 Task: Look for Airbnb properties in Norton, Zimbabwe from 1st November, 2023 to 4th November, 2023 for 1 adult.1  bedroom having 1 bed and 1 bathroom. Property type can be flat. Amenities needed are: wifi, washing machine. Booking option can be shelf check-in. Look for 3 properties as per requirement.
Action: Mouse moved to (225, 98)
Screenshot: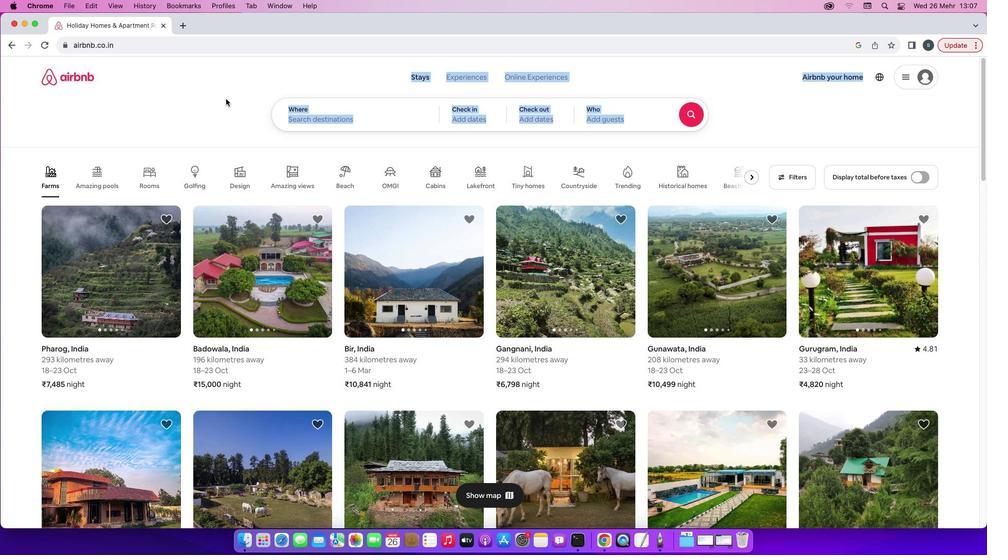 
Action: Mouse pressed left at (225, 98)
Screenshot: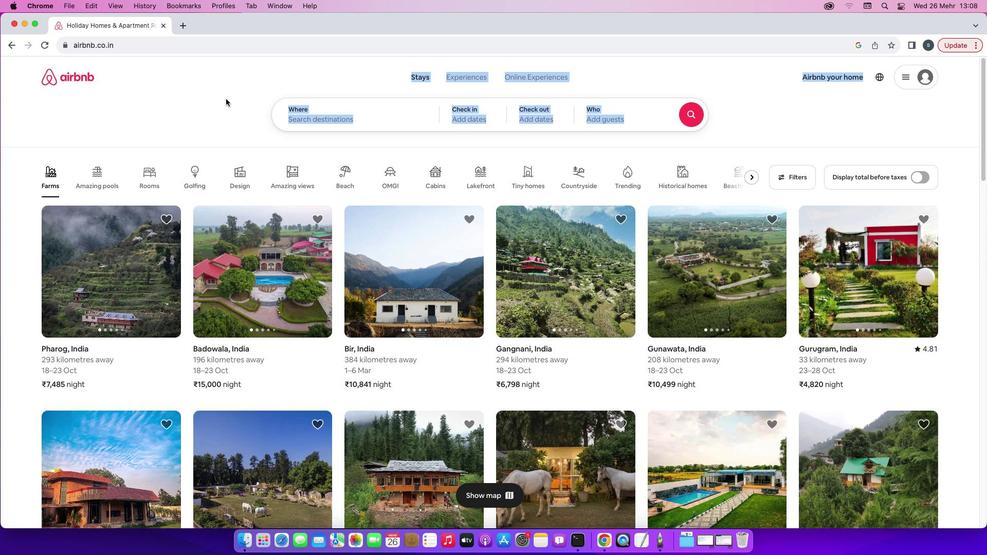 
Action: Mouse moved to (318, 113)
Screenshot: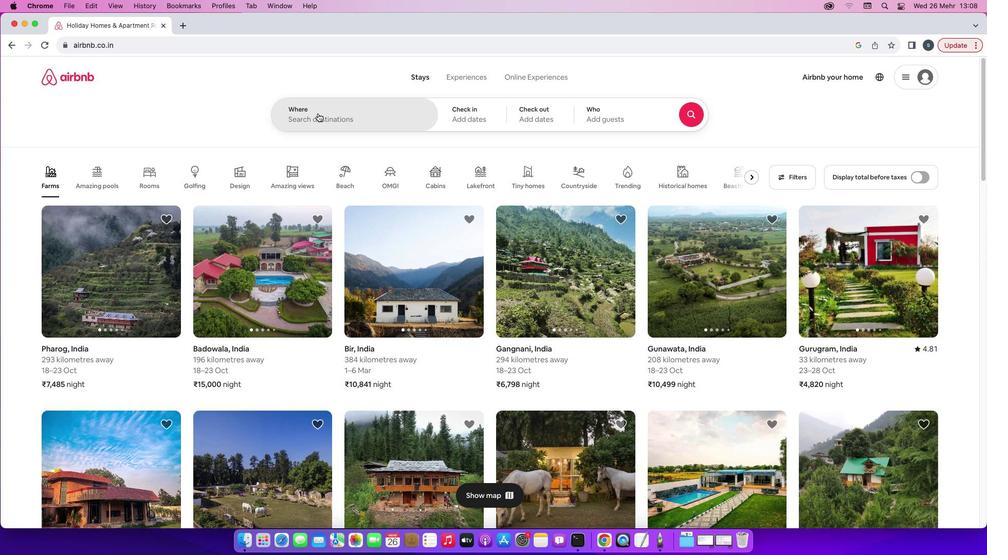 
Action: Mouse pressed left at (318, 113)
Screenshot: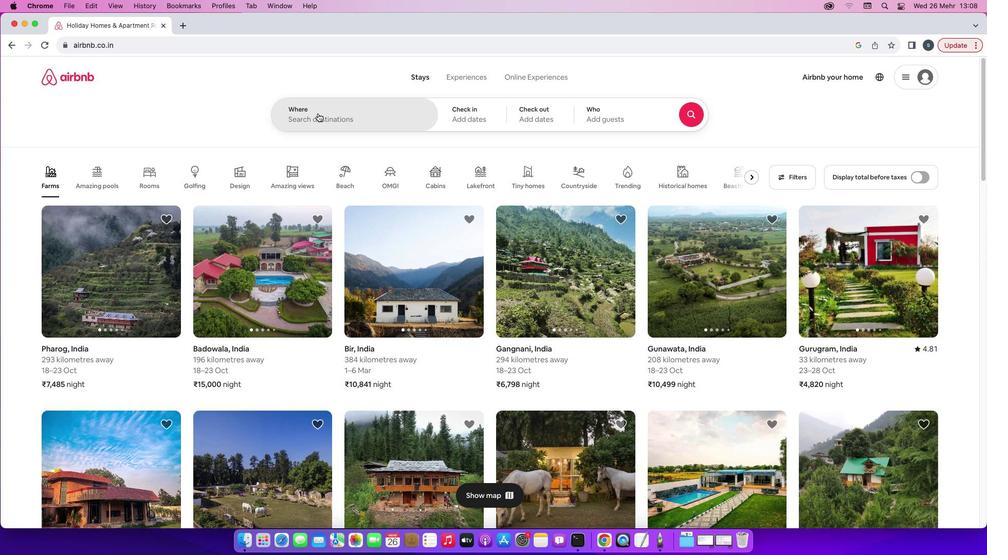
Action: Mouse moved to (325, 116)
Screenshot: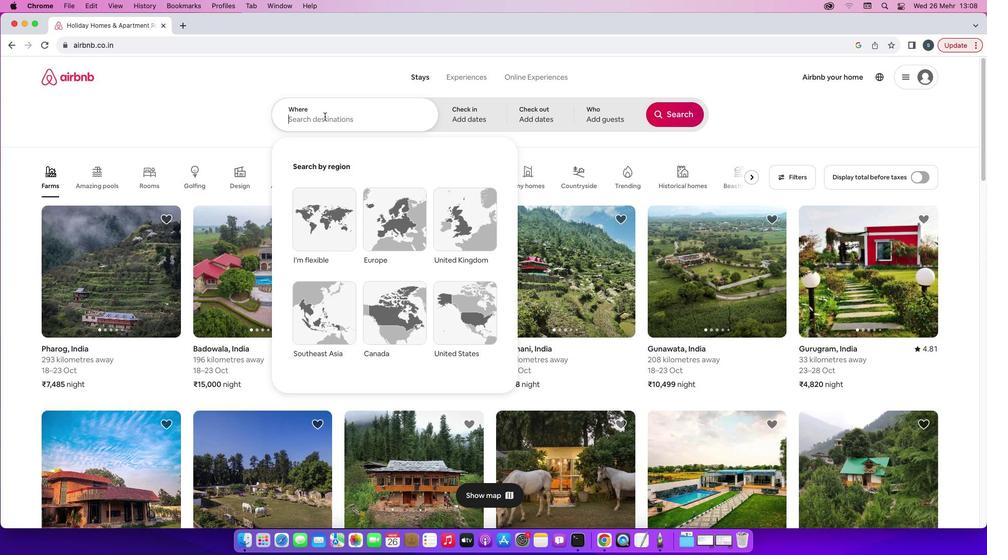 
Action: Key pressed 'N'Key.caps_lock'o''r''t''o''n'','Key.spaceKey.caps_lock'Z'Key.caps_lock'i''m''b''a''b''w''e'Key.enter
Screenshot: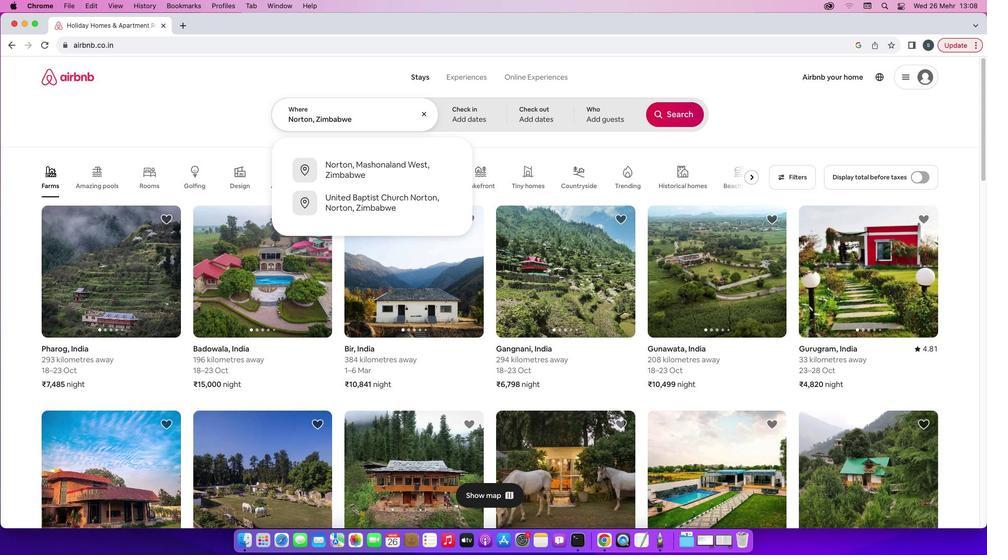 
Action: Mouse moved to (590, 241)
Screenshot: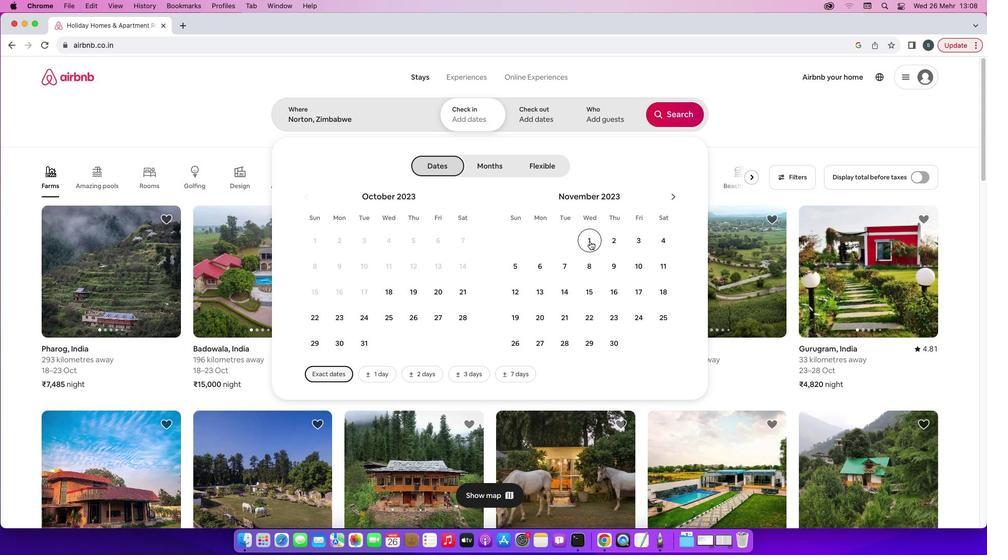 
Action: Mouse pressed left at (590, 241)
Screenshot: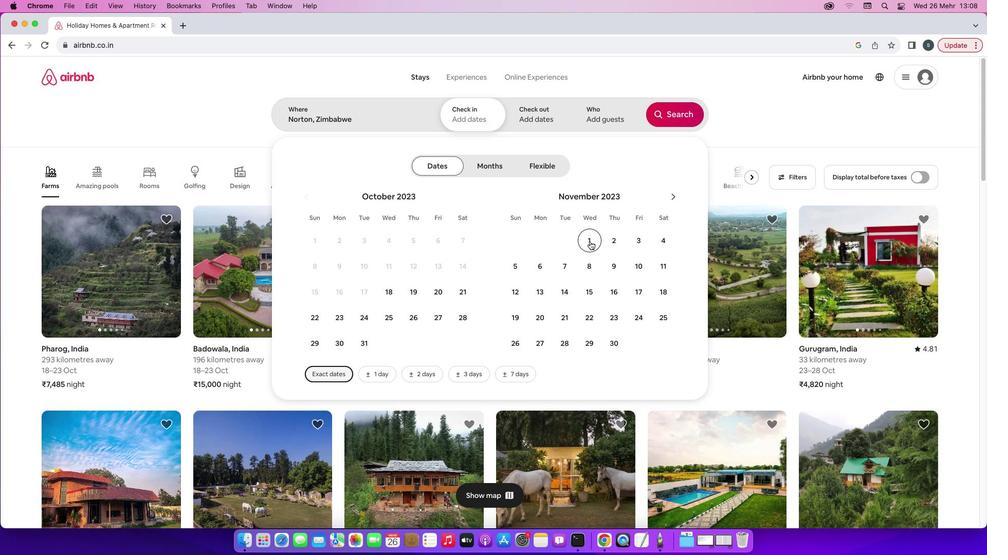 
Action: Mouse moved to (665, 244)
Screenshot: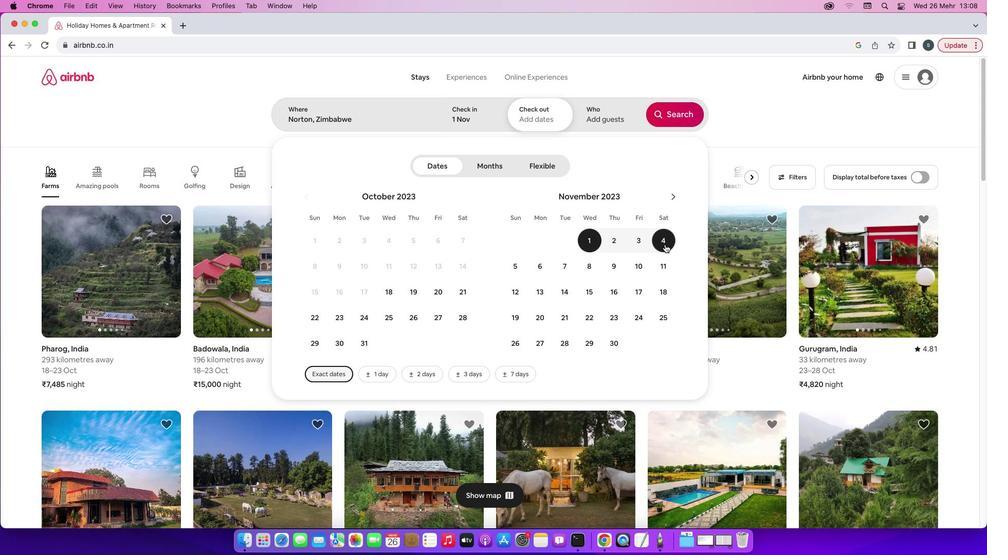 
Action: Mouse pressed left at (665, 244)
Screenshot: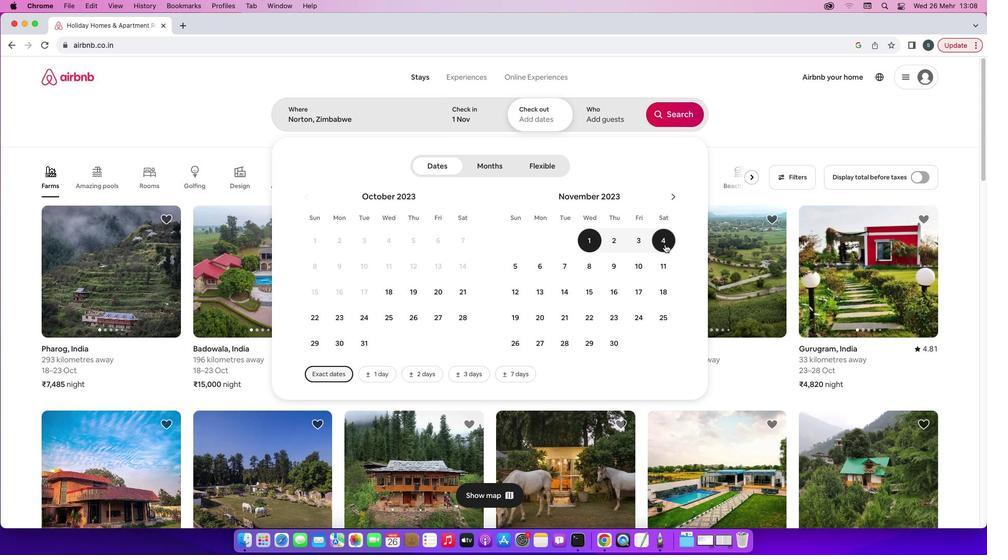 
Action: Mouse moved to (608, 122)
Screenshot: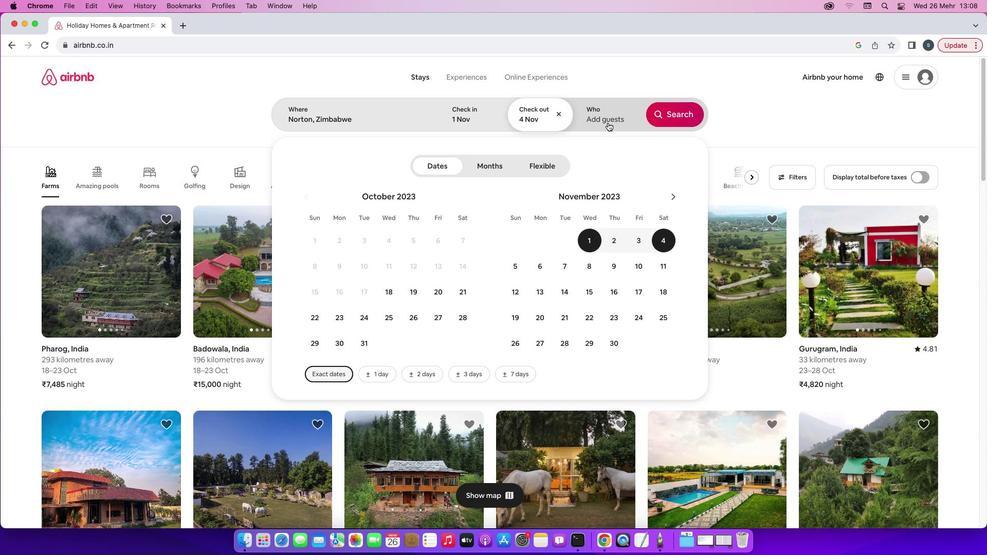 
Action: Mouse pressed left at (608, 122)
Screenshot: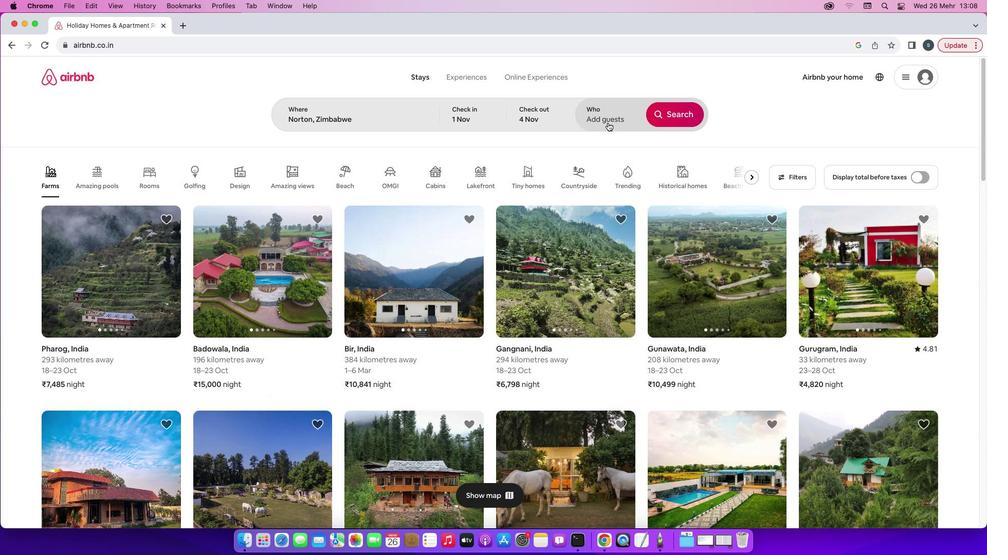 
Action: Mouse moved to (674, 171)
Screenshot: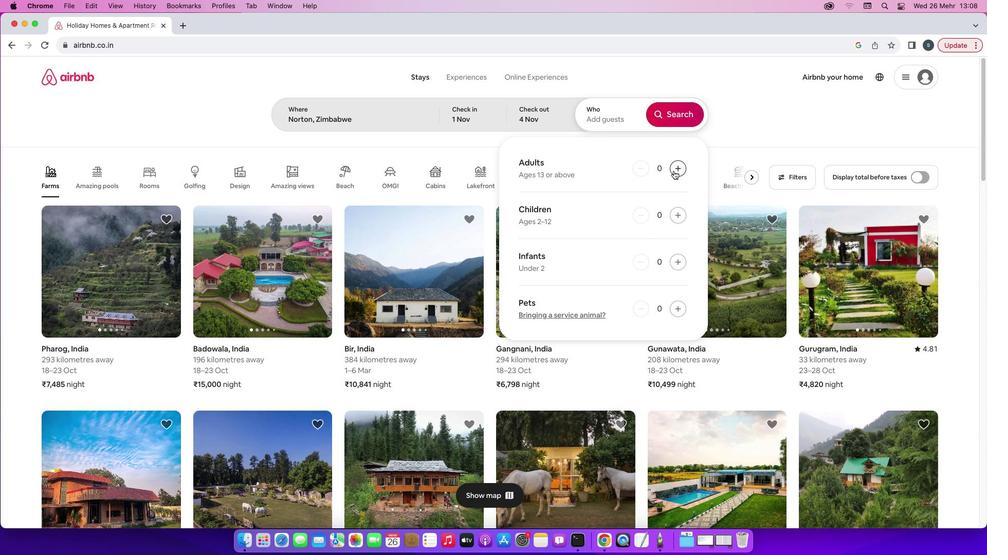 
Action: Mouse pressed left at (674, 171)
Screenshot: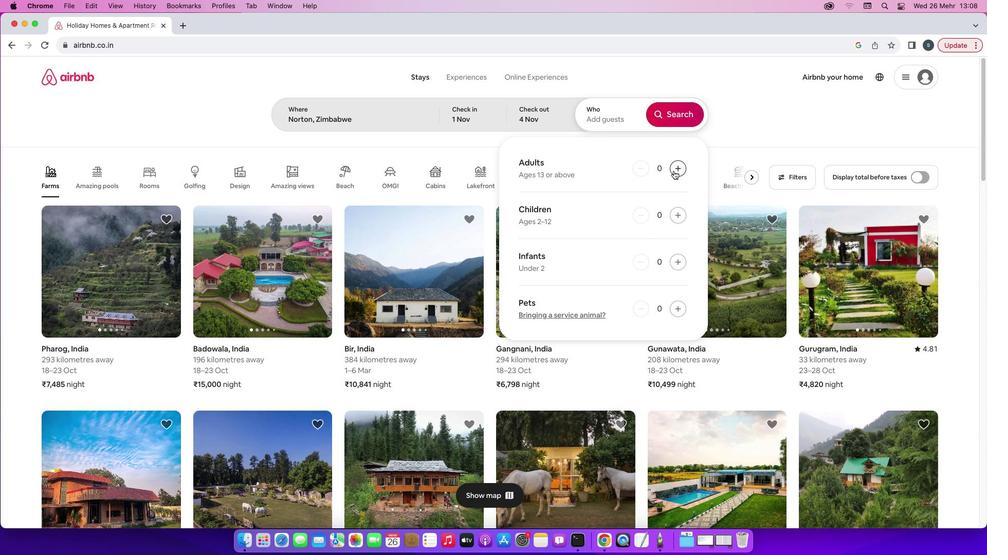 
Action: Mouse moved to (687, 110)
Screenshot: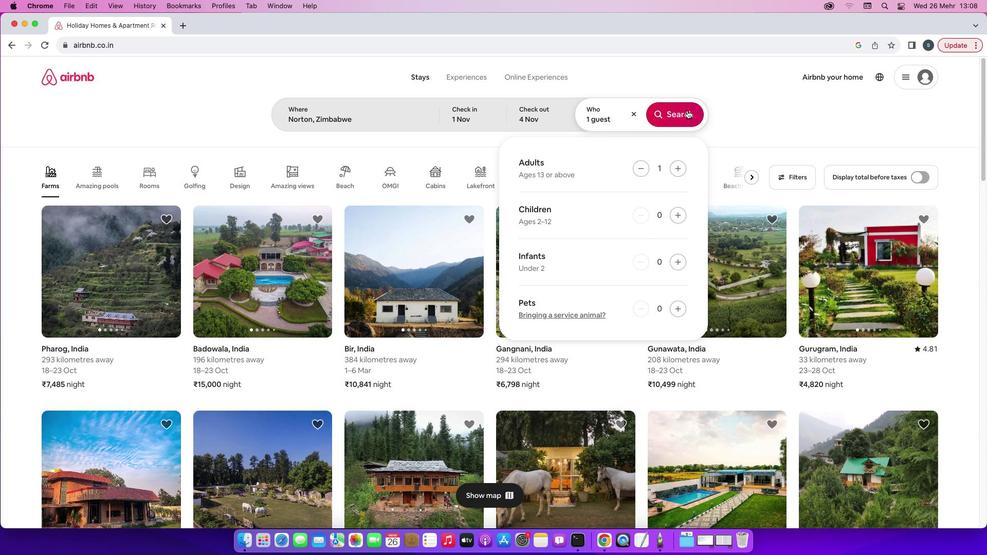 
Action: Mouse pressed left at (687, 110)
Screenshot: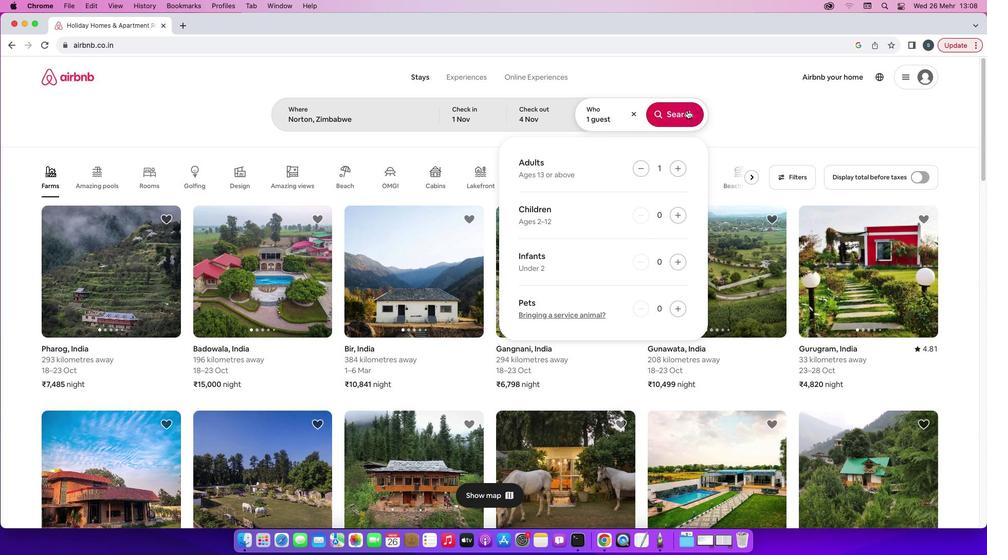 
Action: Mouse moved to (813, 118)
Screenshot: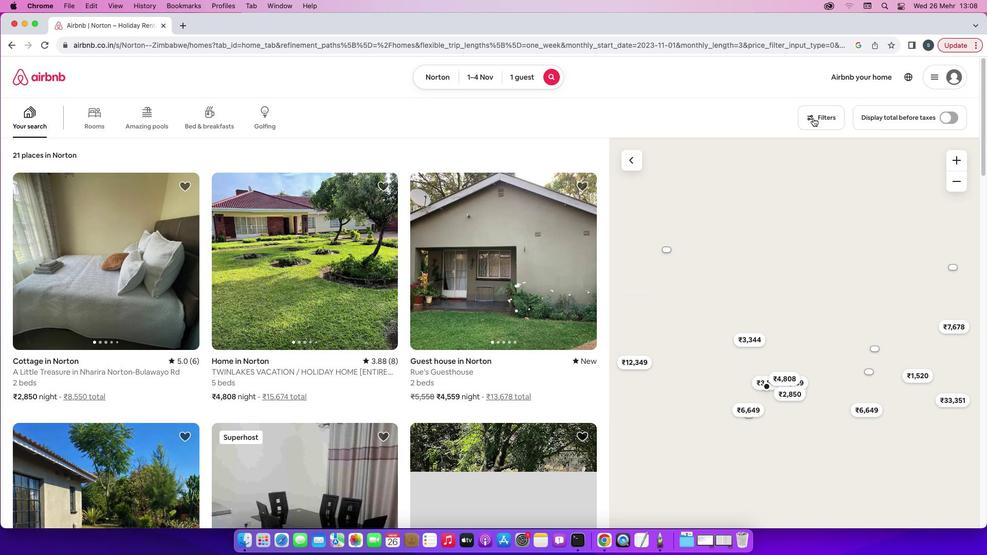
Action: Mouse pressed left at (813, 118)
Screenshot: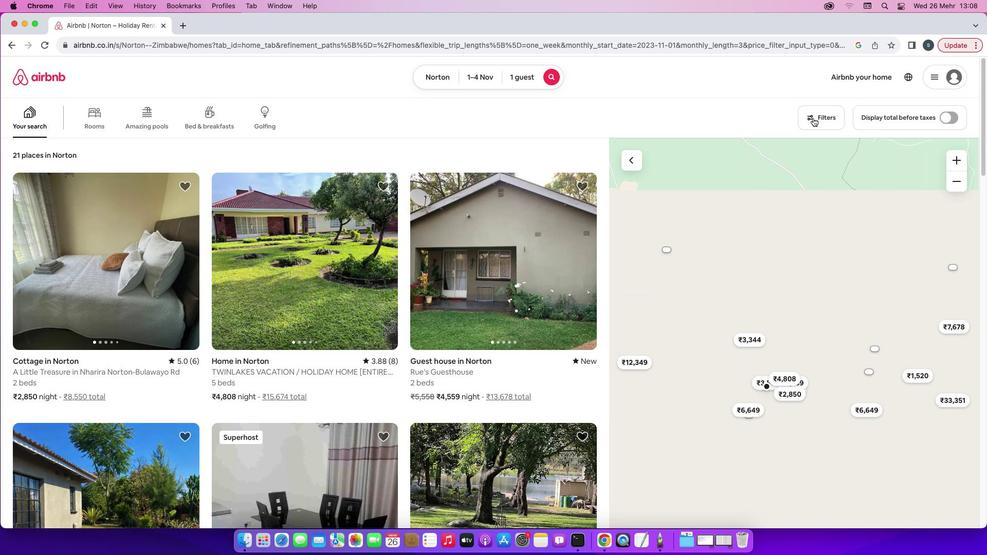 
Action: Mouse moved to (438, 340)
Screenshot: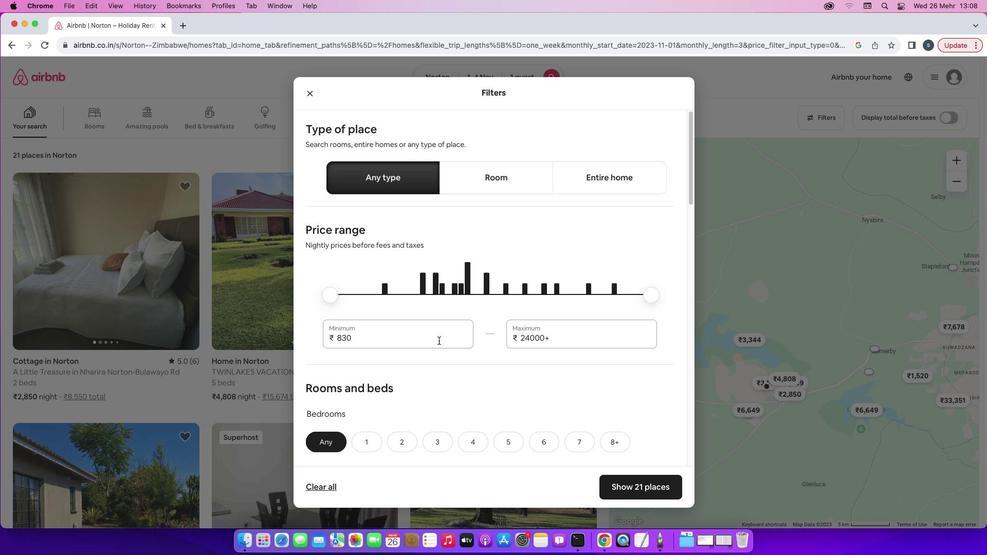 
Action: Mouse scrolled (438, 340) with delta (0, 0)
Screenshot: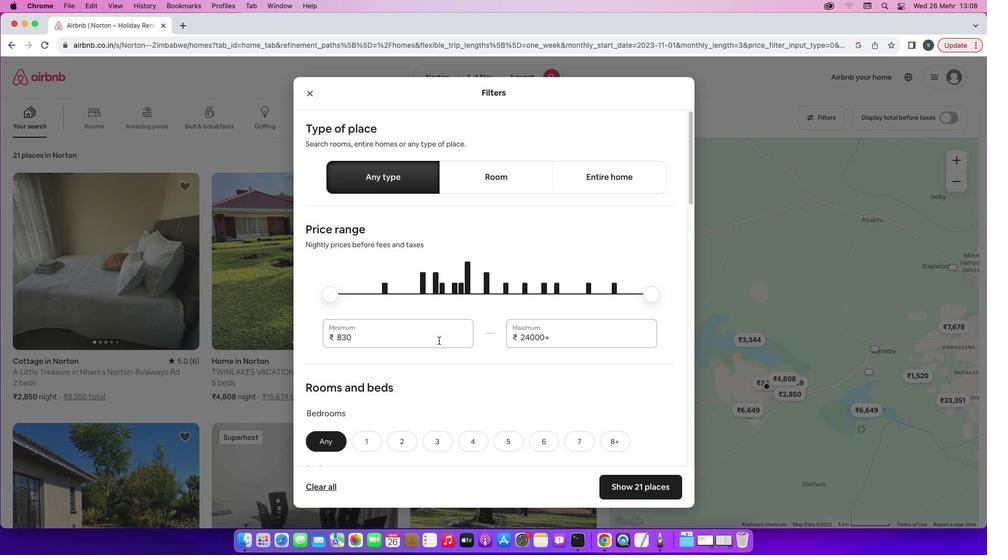 
Action: Mouse scrolled (438, 340) with delta (0, 0)
Screenshot: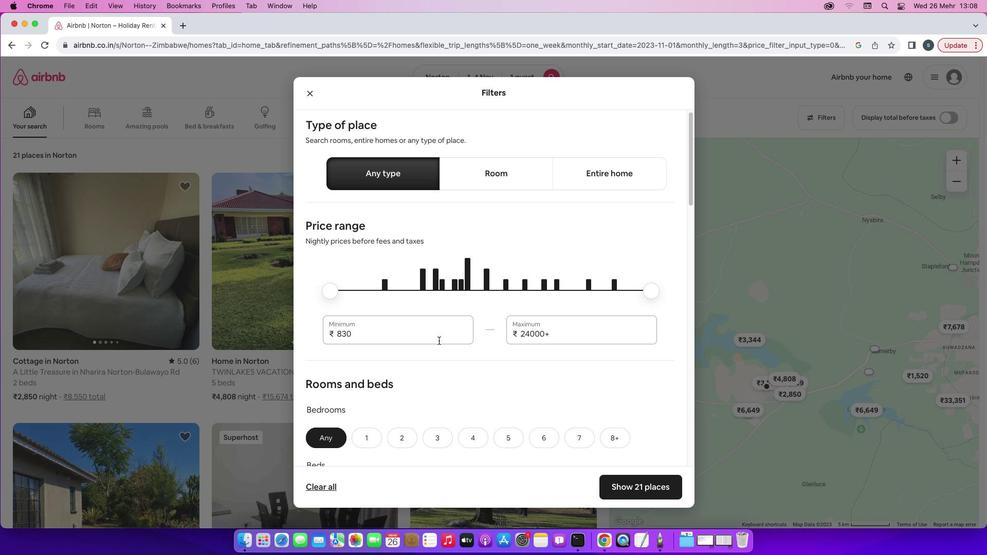 
Action: Mouse scrolled (438, 340) with delta (0, 0)
Screenshot: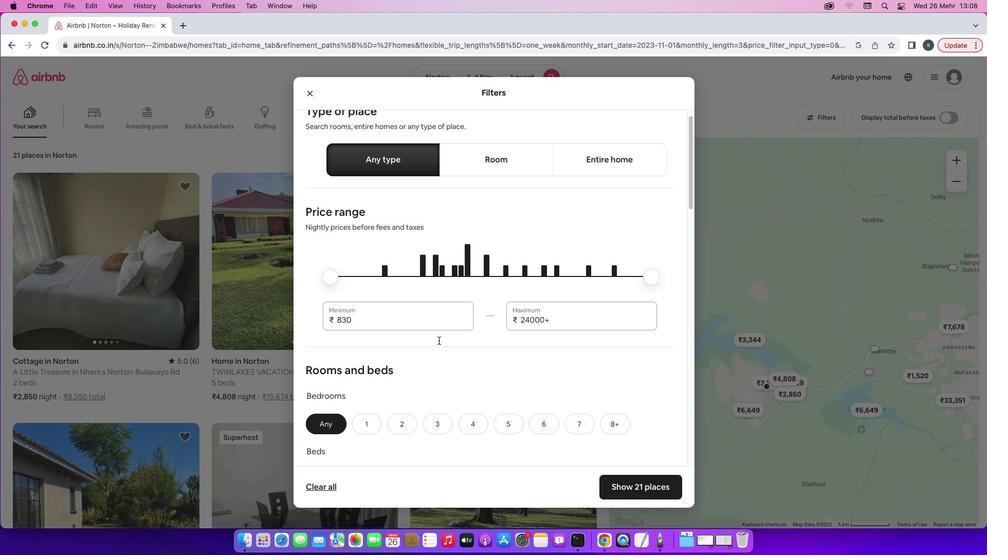 
Action: Mouse scrolled (438, 340) with delta (0, 0)
Screenshot: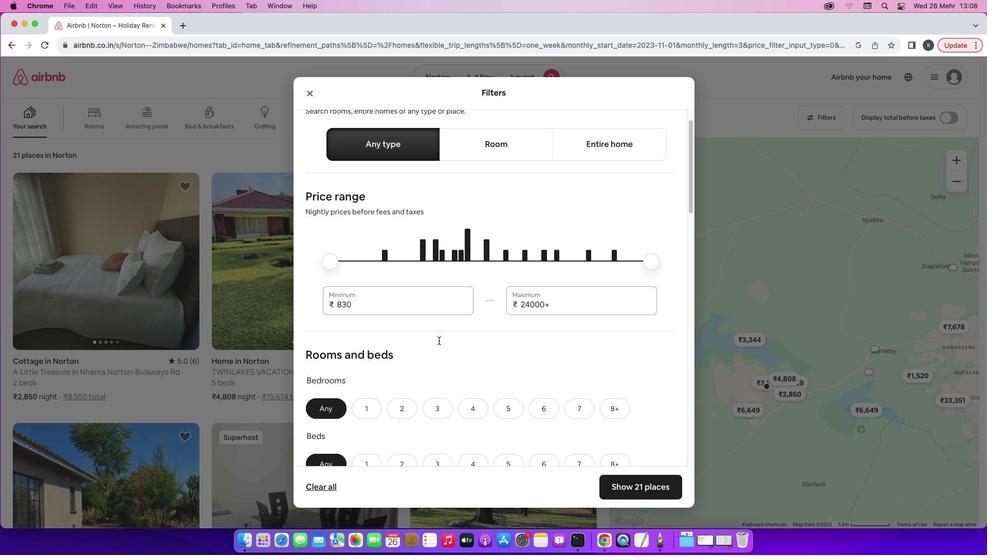 
Action: Mouse scrolled (438, 340) with delta (0, 0)
Screenshot: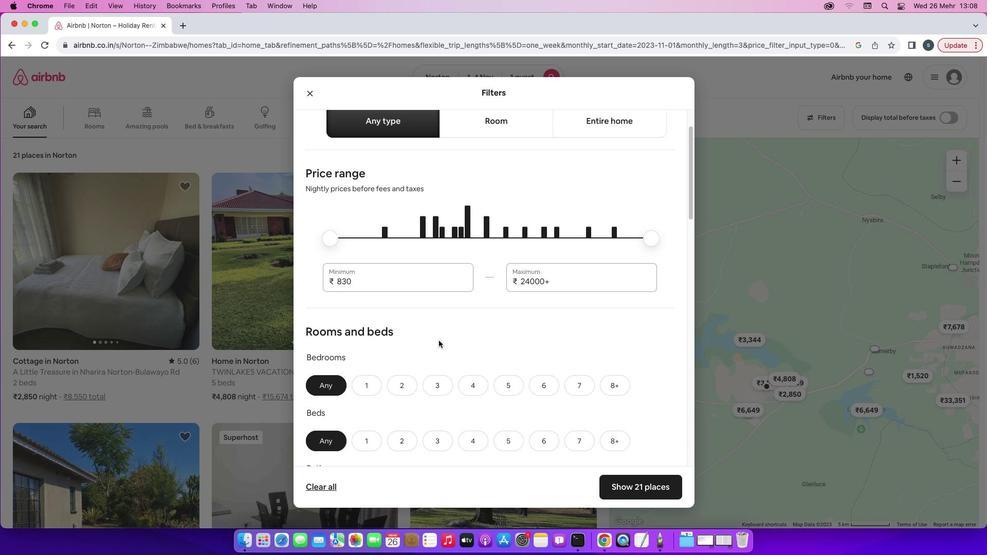 
Action: Mouse scrolled (438, 340) with delta (0, 0)
Screenshot: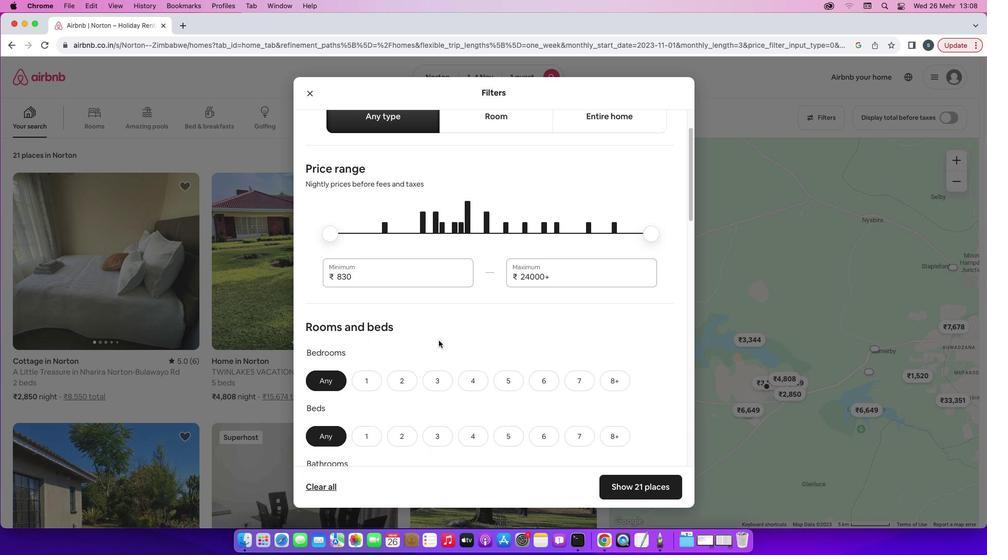 
Action: Mouse scrolled (438, 340) with delta (0, 0)
Screenshot: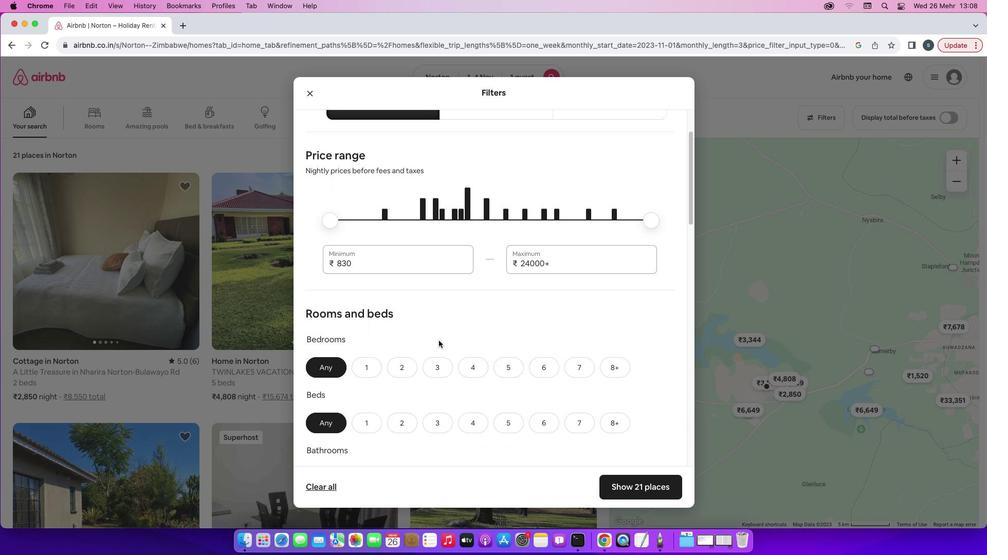 
Action: Mouse scrolled (438, 340) with delta (0, 0)
Screenshot: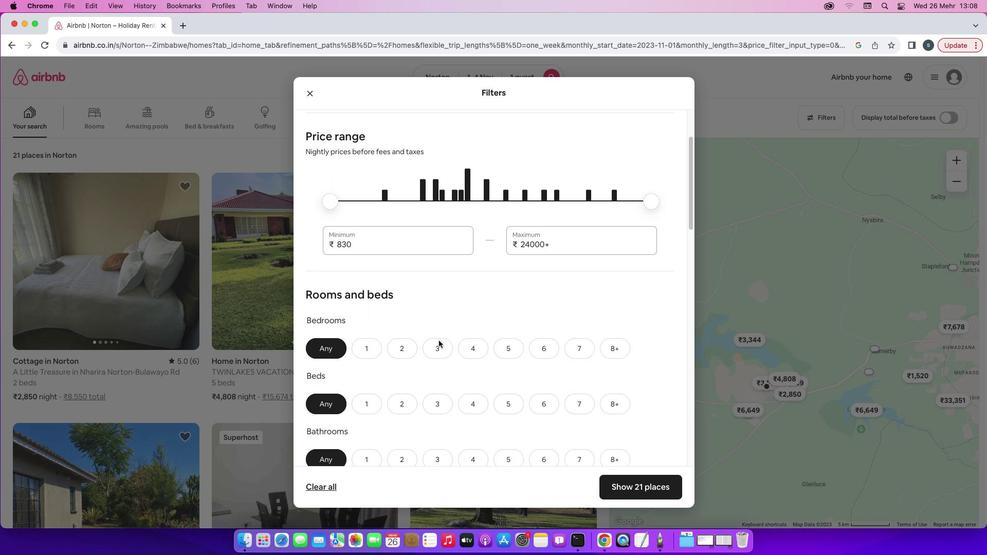
Action: Mouse scrolled (438, 340) with delta (0, -1)
Screenshot: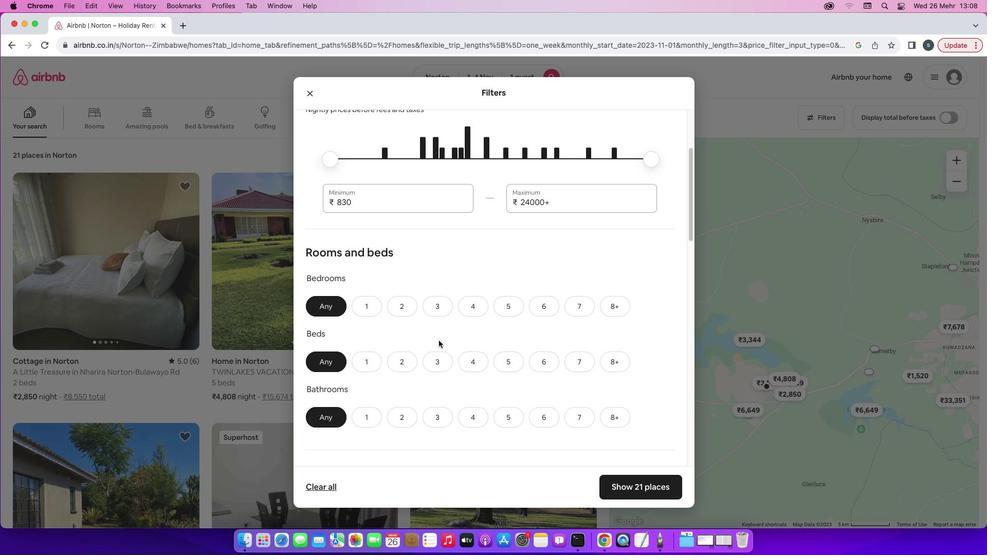 
Action: Mouse moved to (372, 258)
Screenshot: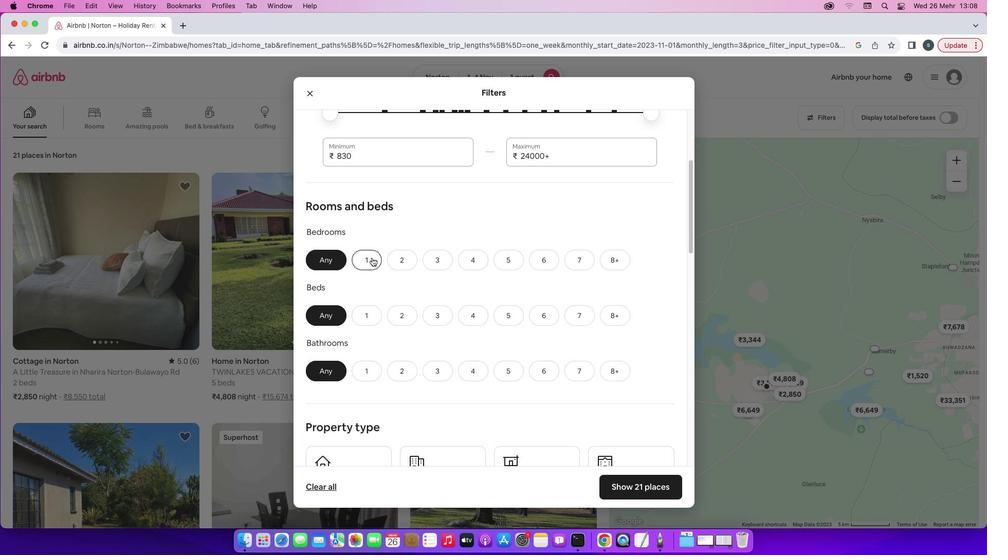 
Action: Mouse pressed left at (372, 258)
Screenshot: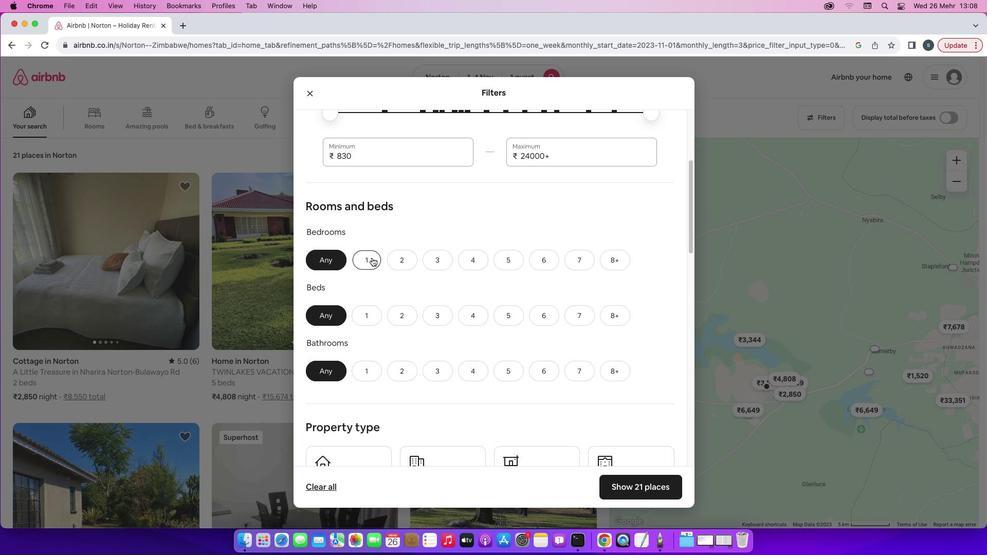 
Action: Mouse moved to (372, 316)
Screenshot: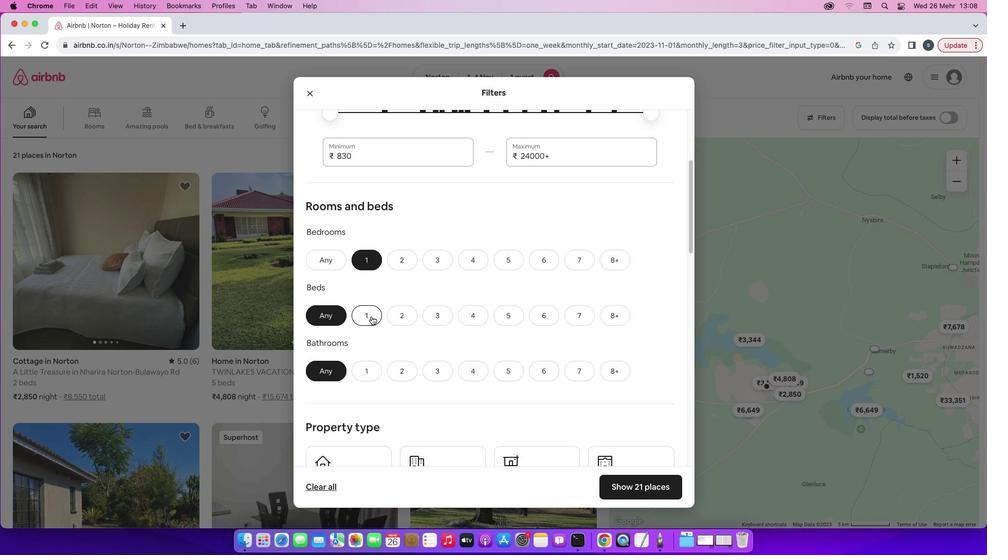 
Action: Mouse pressed left at (372, 316)
Screenshot: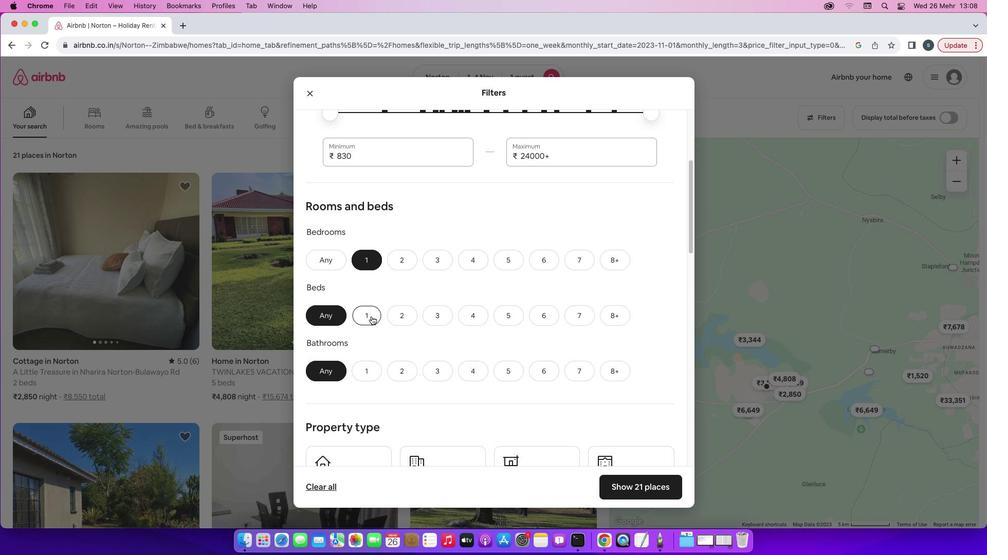 
Action: Mouse moved to (366, 364)
Screenshot: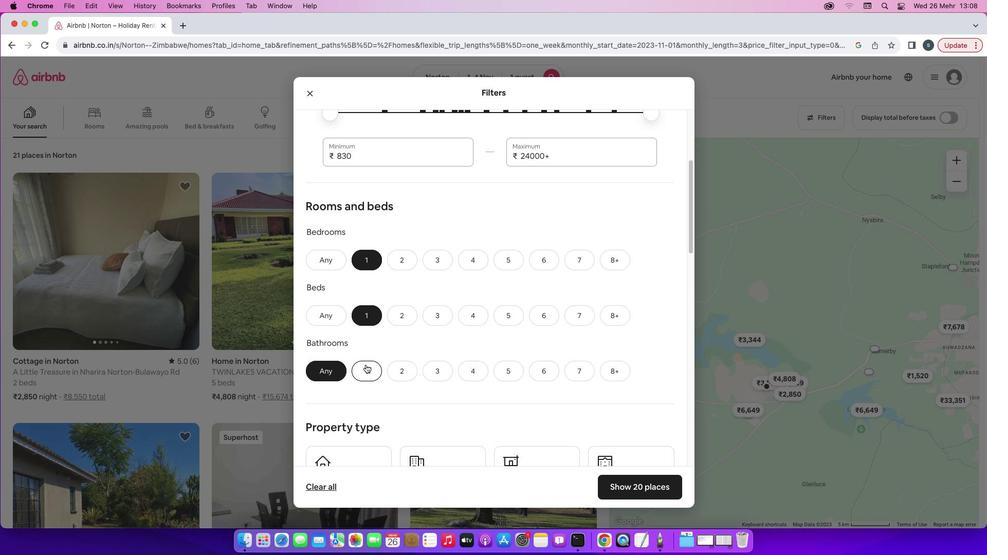 
Action: Mouse pressed left at (366, 364)
Screenshot: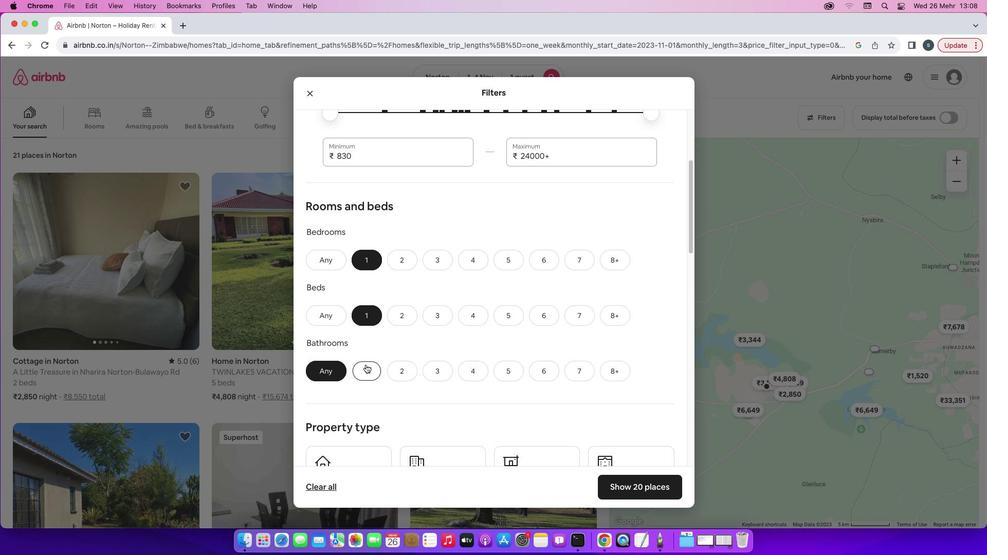 
Action: Mouse moved to (447, 350)
Screenshot: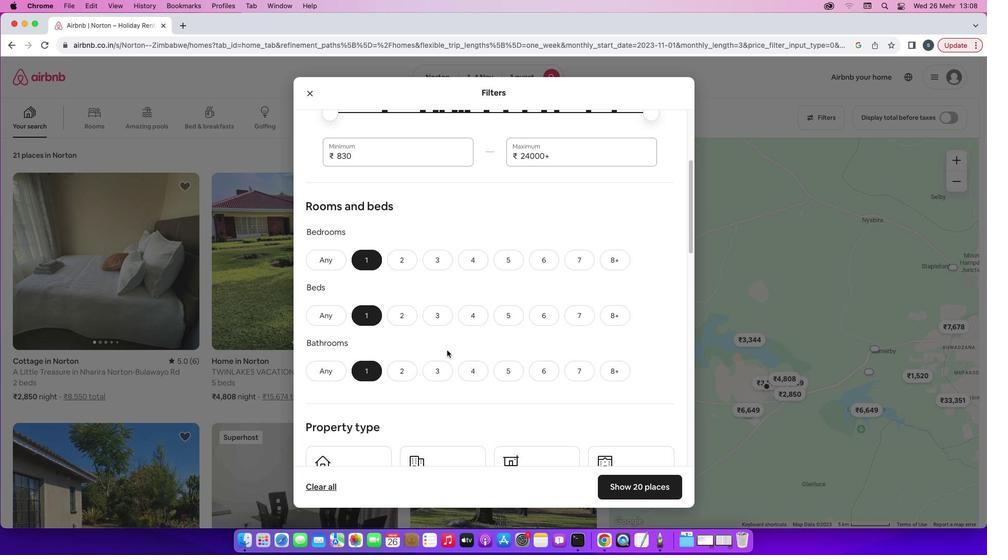 
Action: Mouse scrolled (447, 350) with delta (0, 0)
Screenshot: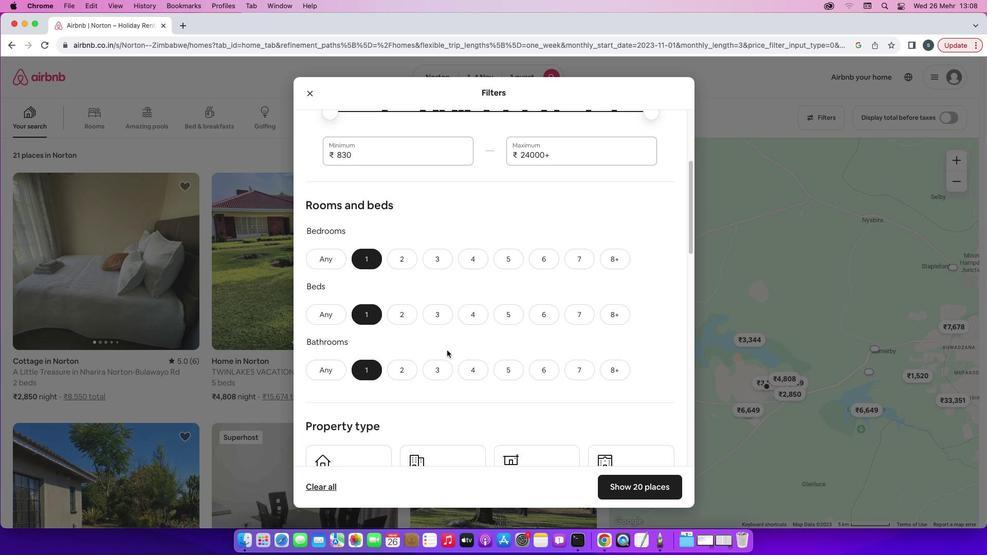 
Action: Mouse scrolled (447, 350) with delta (0, 0)
Screenshot: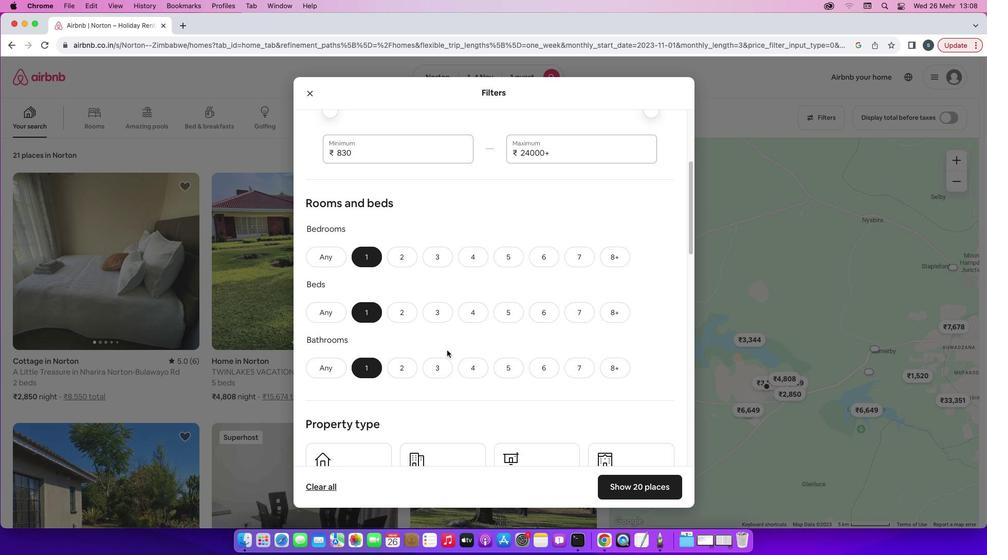 
Action: Mouse scrolled (447, 350) with delta (0, 0)
Screenshot: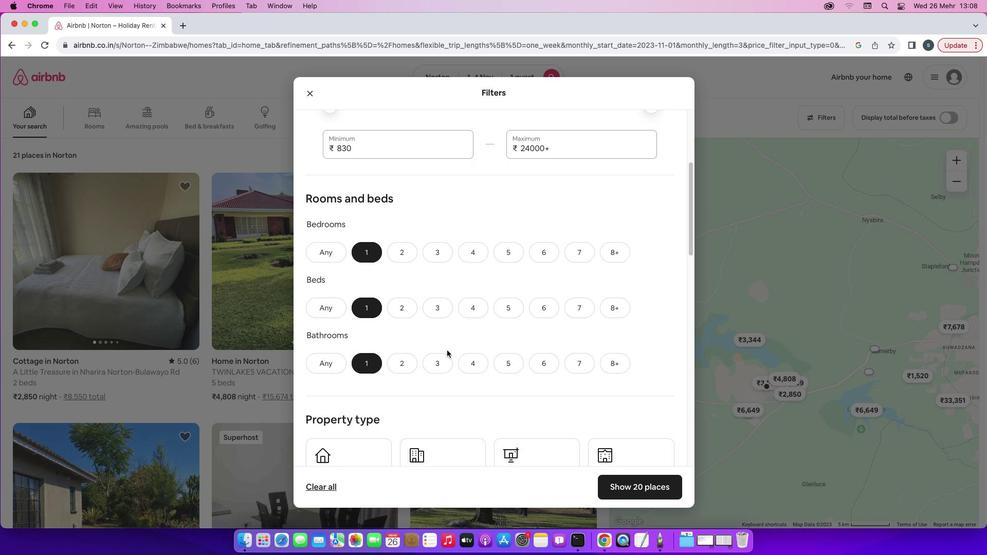 
Action: Mouse scrolled (447, 350) with delta (0, -1)
Screenshot: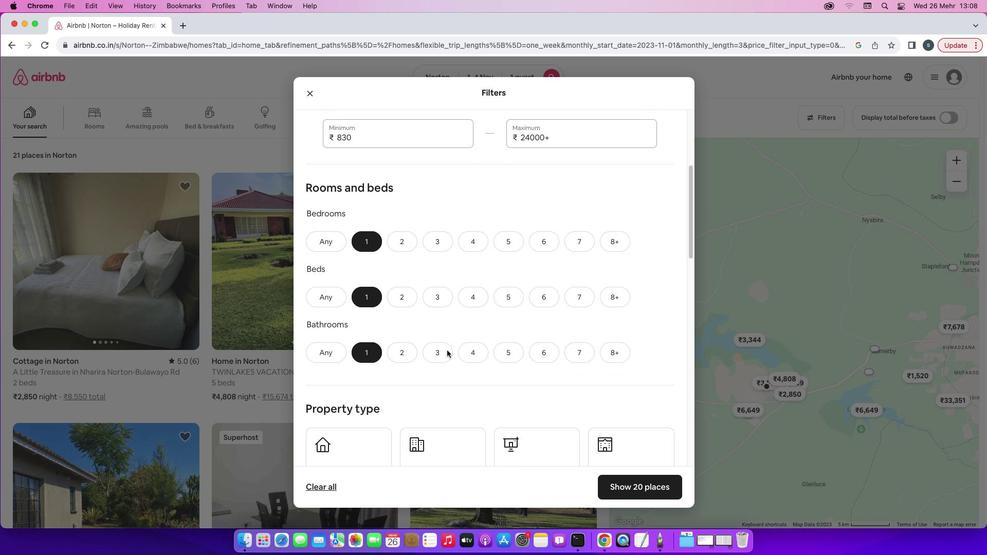 
Action: Mouse scrolled (447, 350) with delta (0, -1)
Screenshot: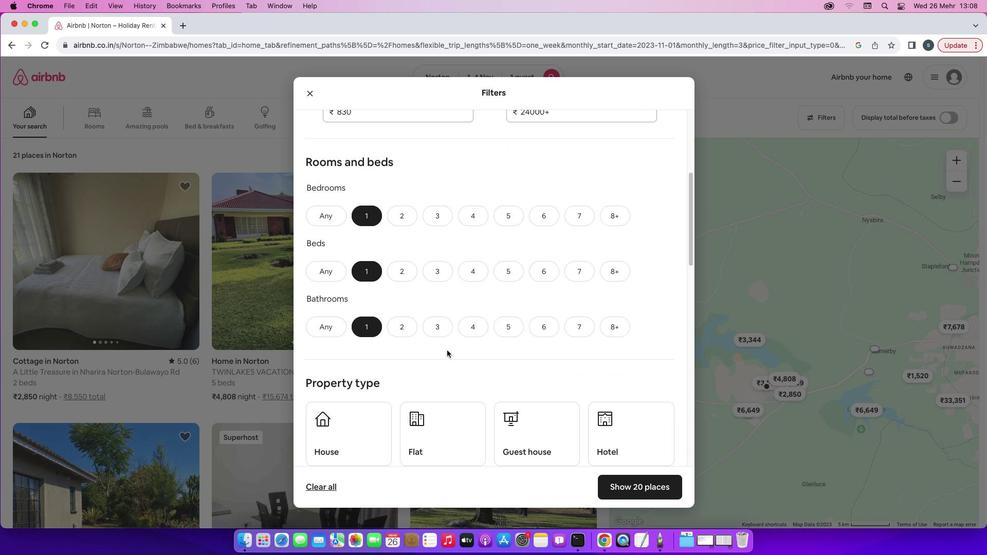 
Action: Mouse pressed left at (447, 350)
Screenshot: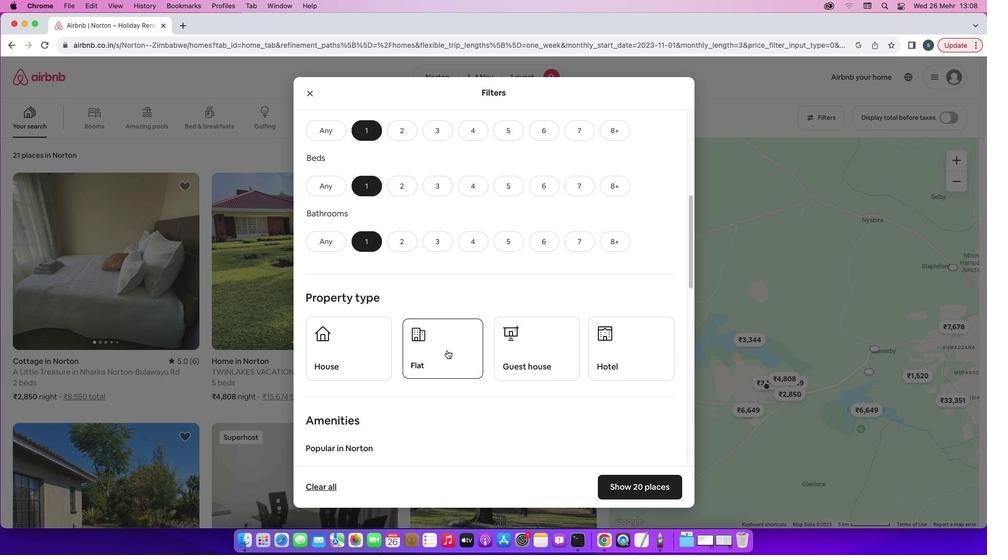 
Action: Mouse scrolled (447, 350) with delta (0, 0)
Screenshot: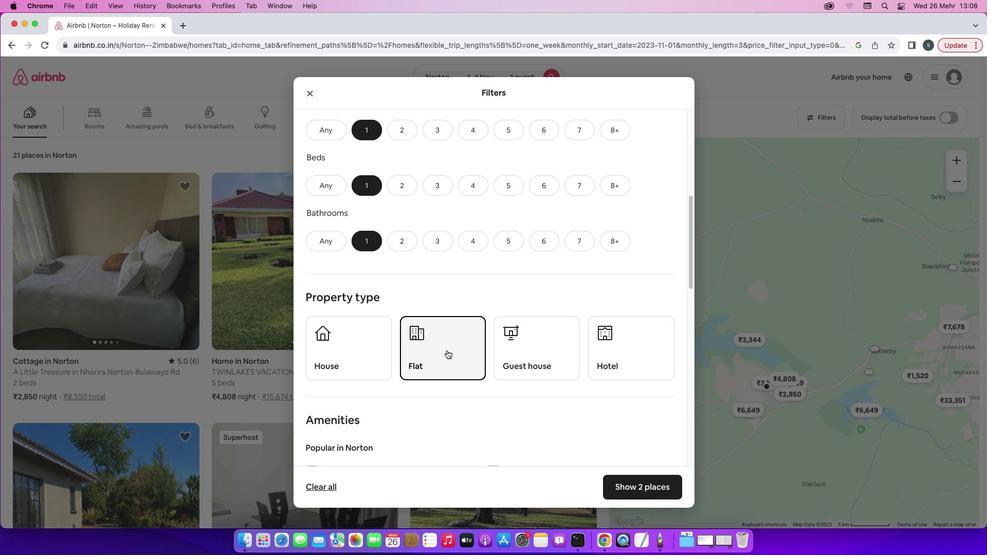 
Action: Mouse scrolled (447, 350) with delta (0, 0)
Screenshot: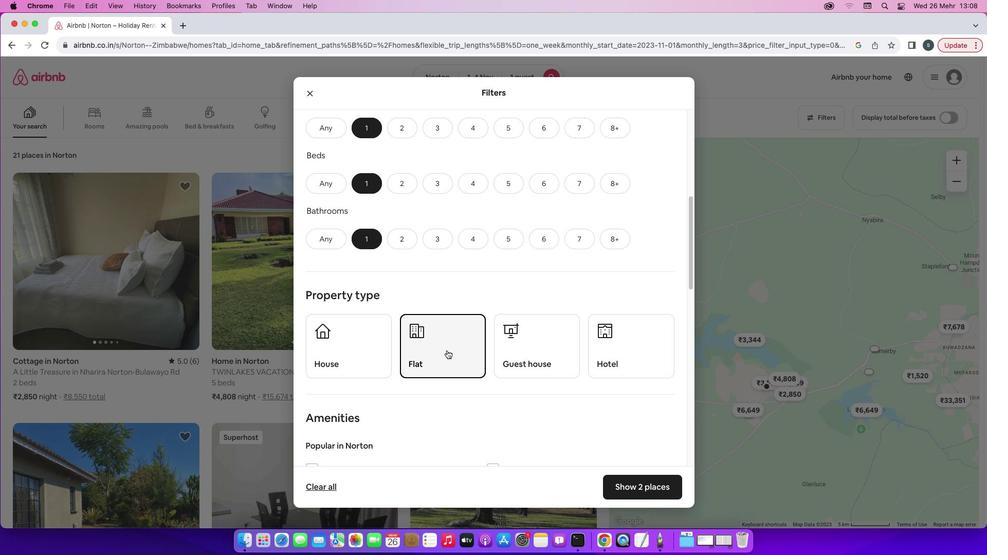 
Action: Mouse scrolled (447, 350) with delta (0, 0)
Screenshot: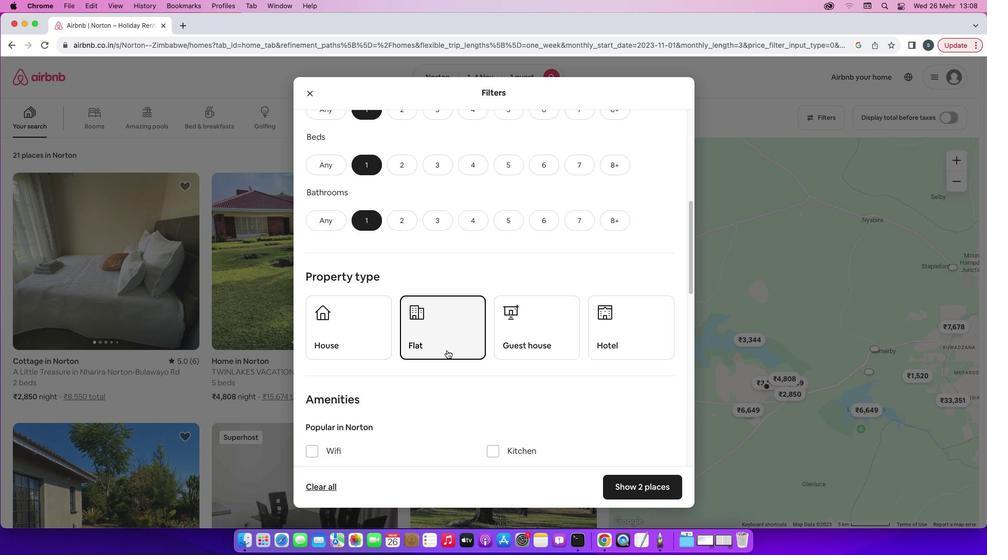 
Action: Mouse scrolled (447, 350) with delta (0, 0)
Screenshot: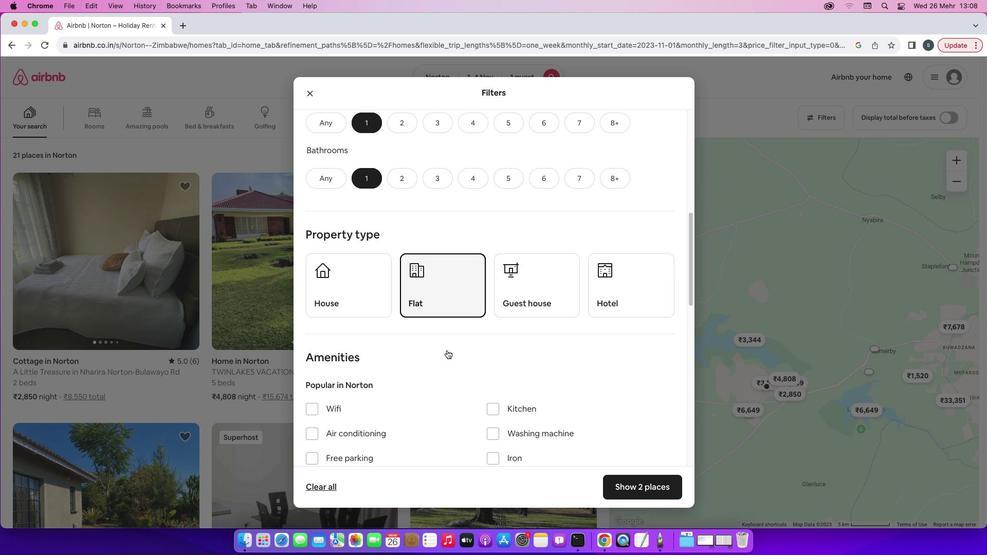 
Action: Mouse scrolled (447, 350) with delta (0, 0)
Screenshot: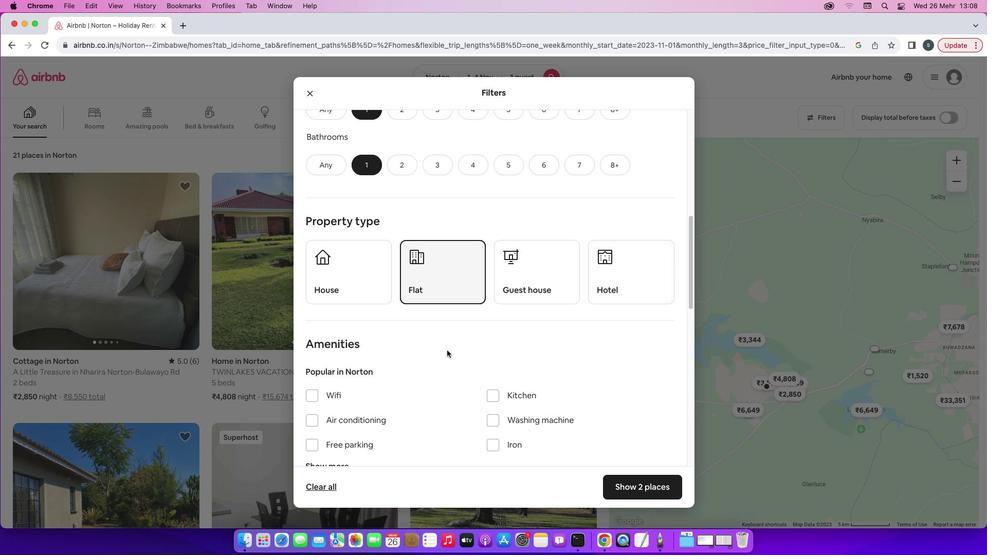 
Action: Mouse scrolled (447, 350) with delta (0, 0)
Screenshot: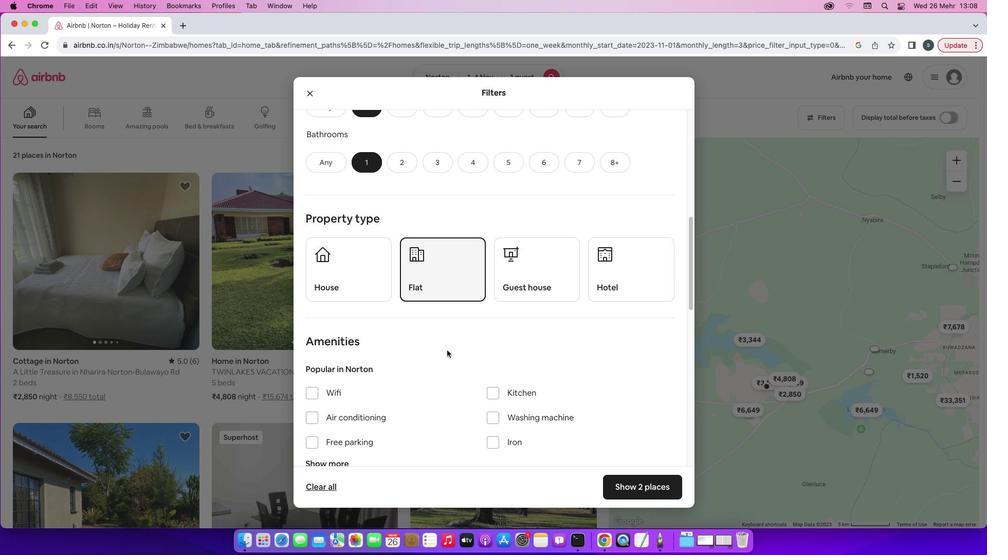
Action: Mouse scrolled (447, 350) with delta (0, 0)
Screenshot: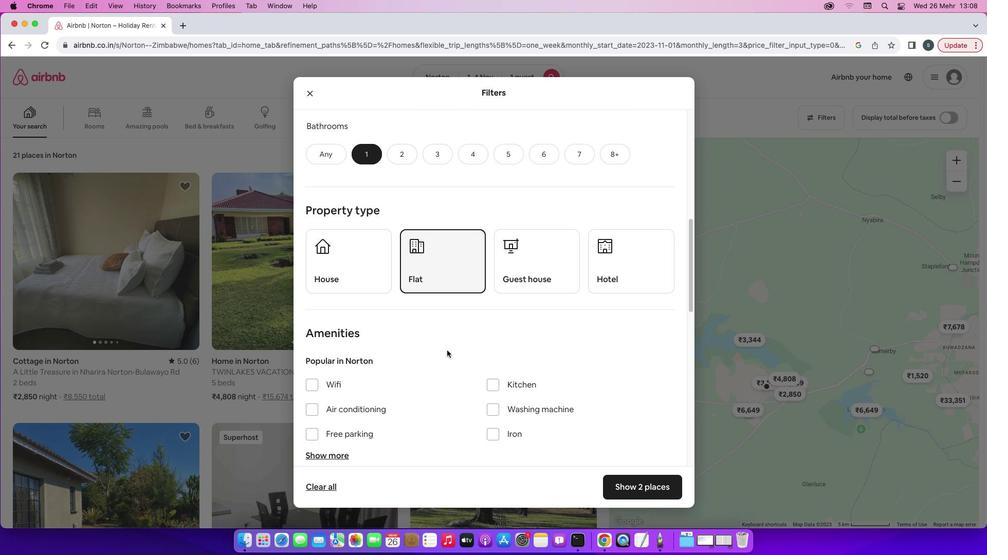 
Action: Mouse scrolled (447, 350) with delta (0, 0)
Screenshot: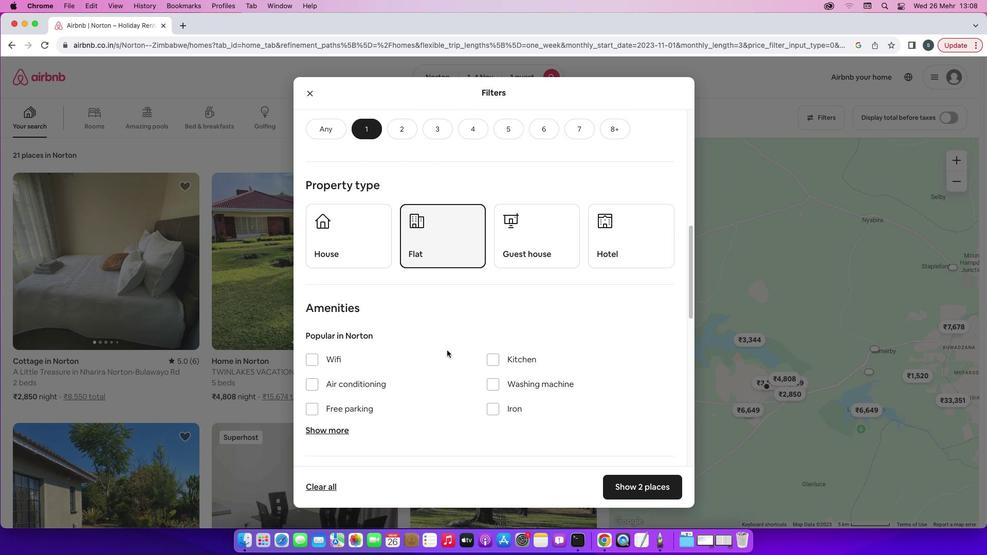 
Action: Mouse scrolled (447, 350) with delta (0, -1)
Screenshot: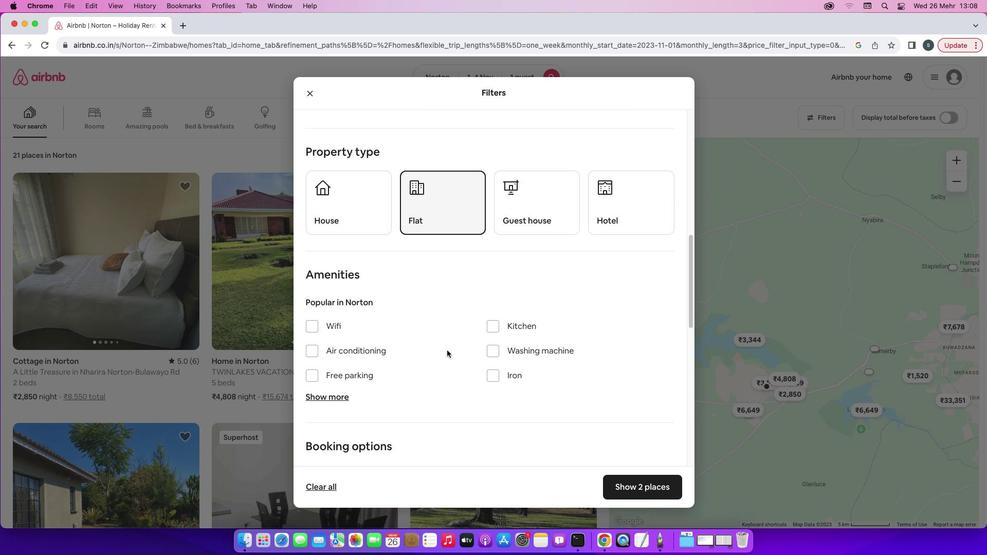 
Action: Mouse moved to (310, 274)
Screenshot: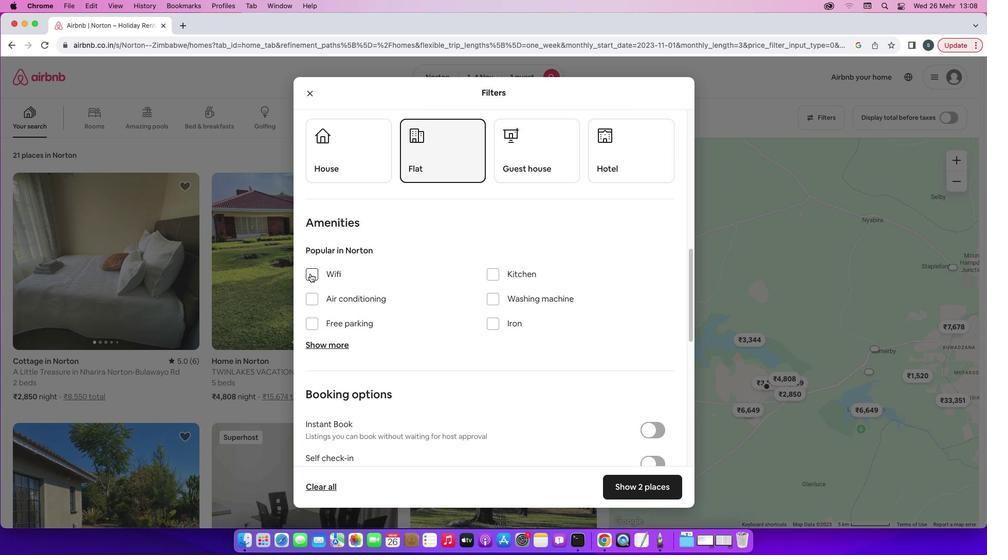 
Action: Mouse pressed left at (310, 274)
Screenshot: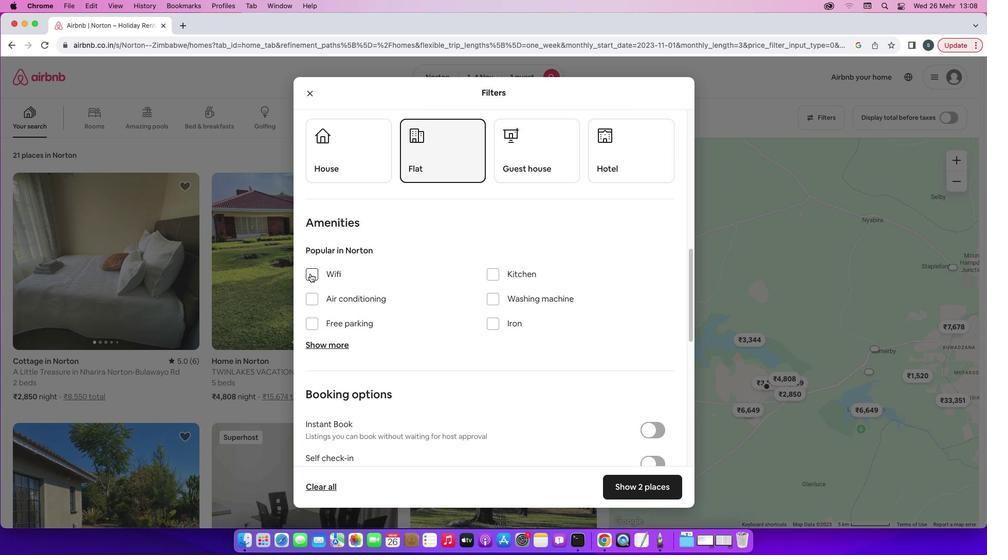 
Action: Mouse moved to (431, 324)
Screenshot: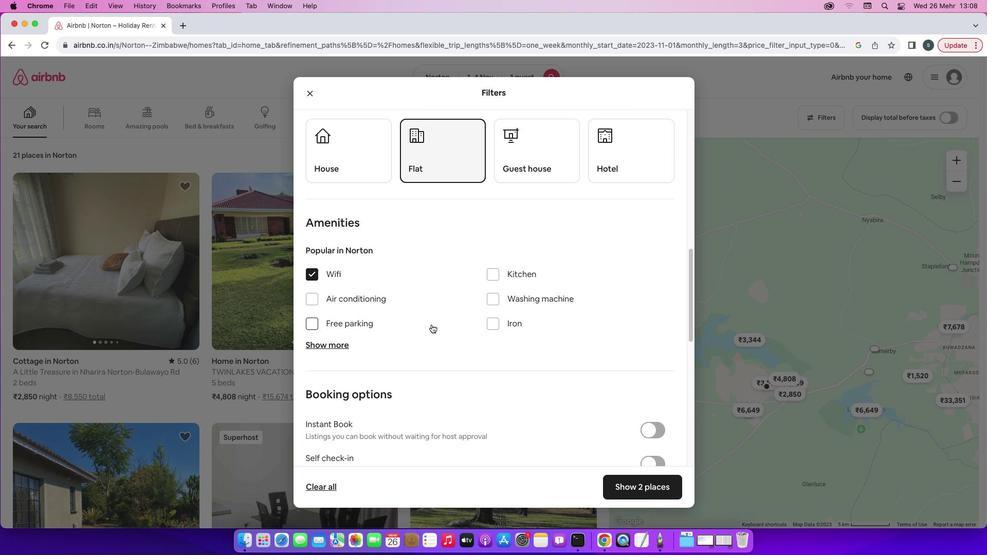 
Action: Mouse scrolled (431, 324) with delta (0, 0)
Screenshot: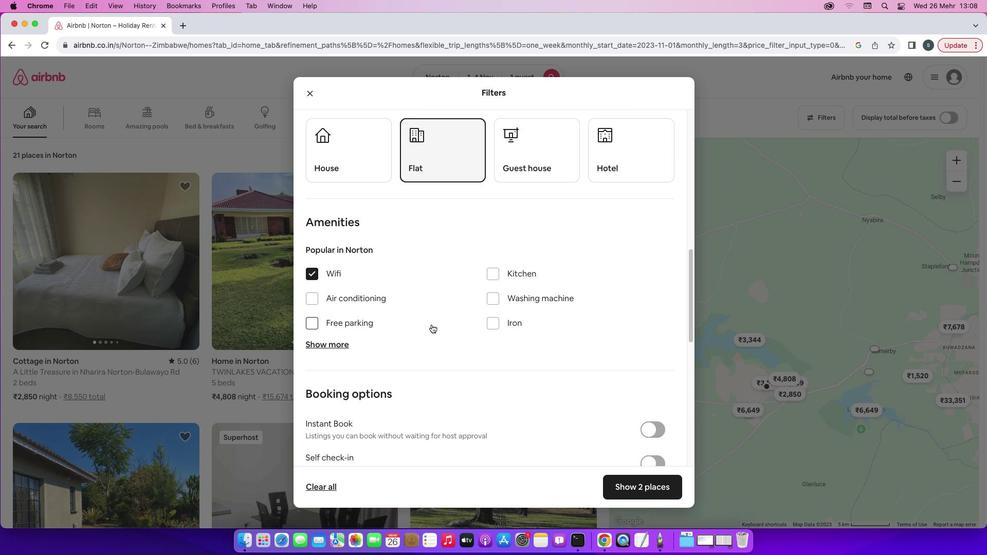 
Action: Mouse scrolled (431, 324) with delta (0, 0)
Screenshot: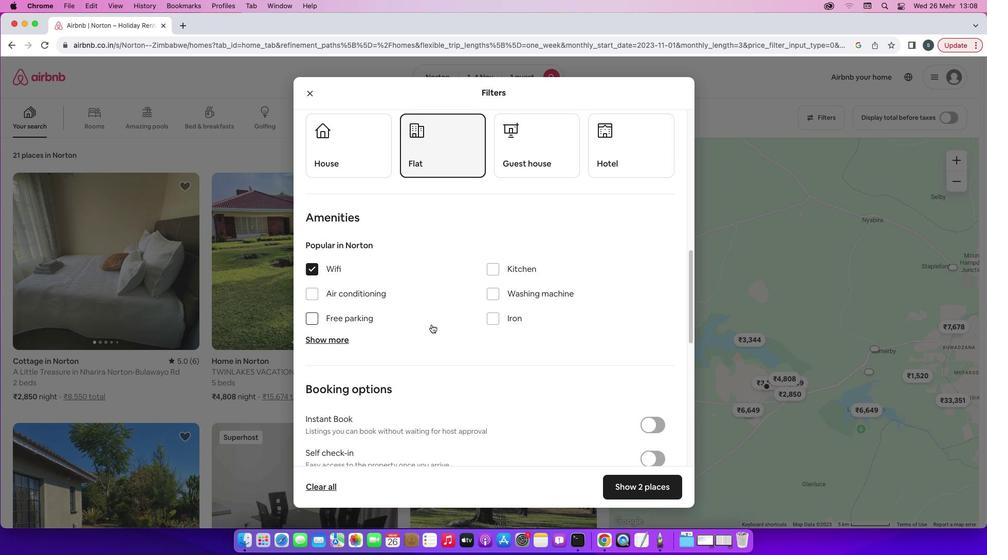 
Action: Mouse moved to (494, 285)
Screenshot: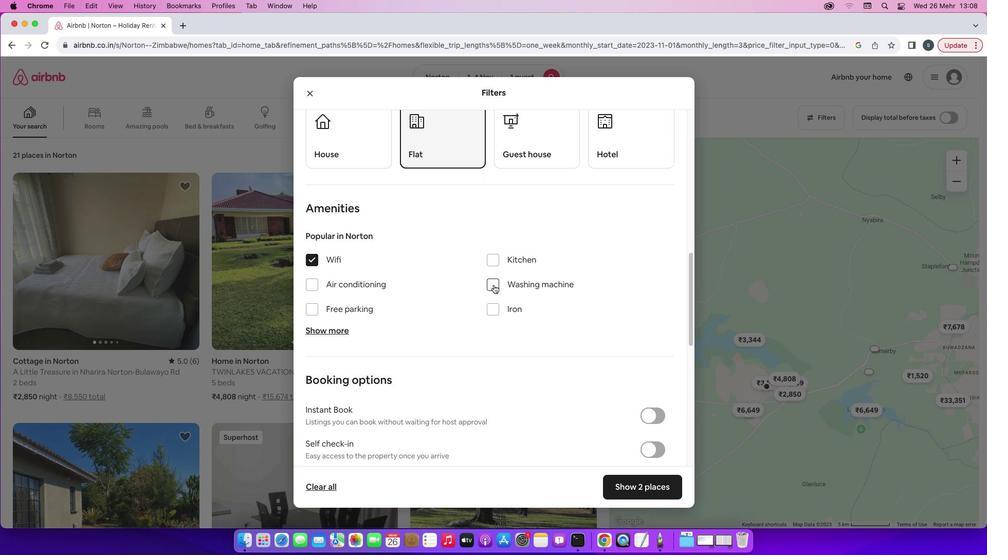 
Action: Mouse pressed left at (494, 285)
Screenshot: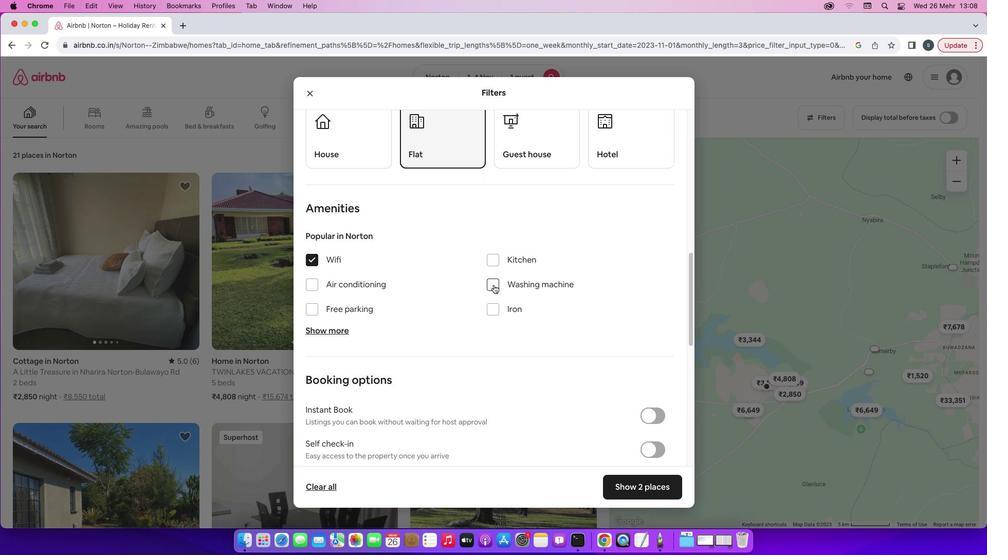
Action: Mouse moved to (462, 333)
Screenshot: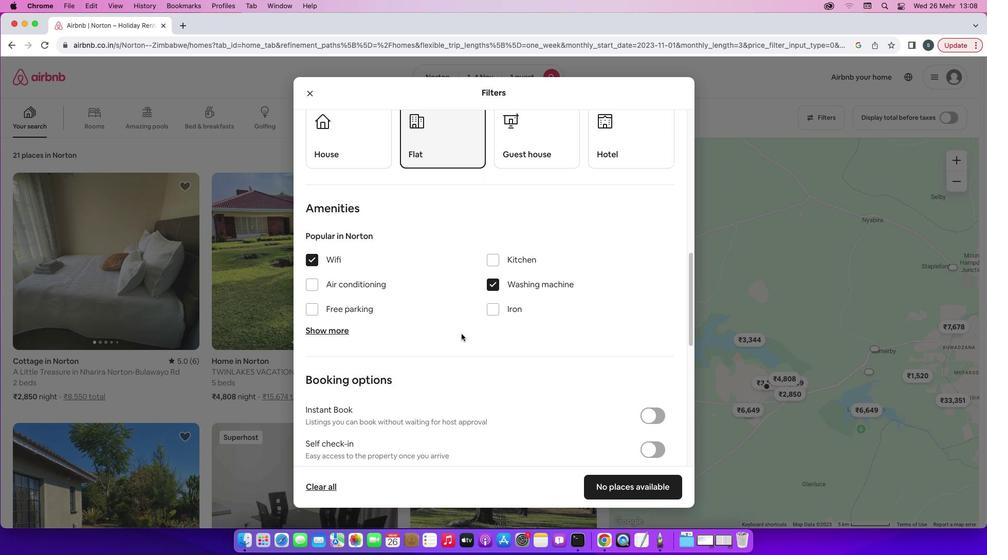 
Action: Mouse scrolled (462, 333) with delta (0, 0)
Screenshot: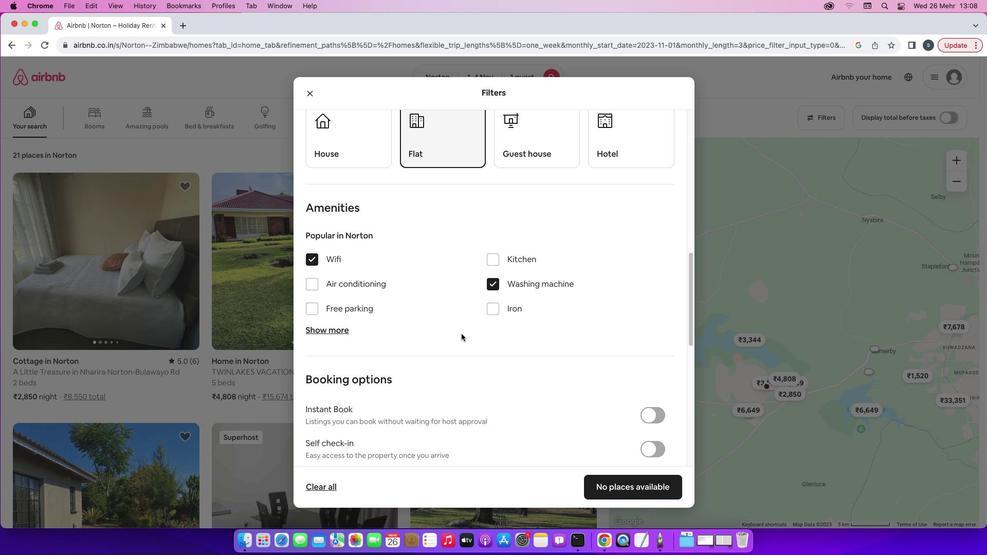 
Action: Mouse scrolled (462, 333) with delta (0, 0)
Screenshot: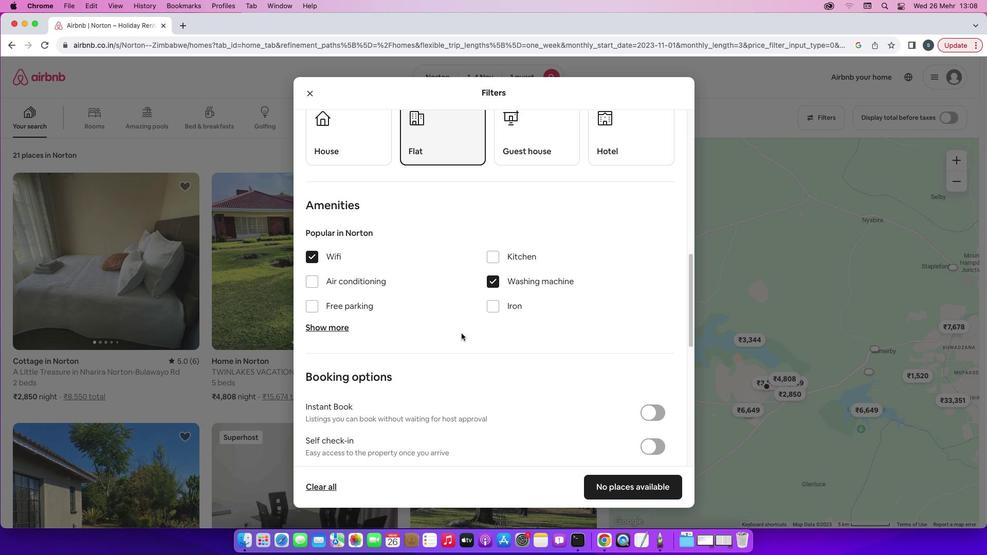
Action: Mouse moved to (462, 333)
Screenshot: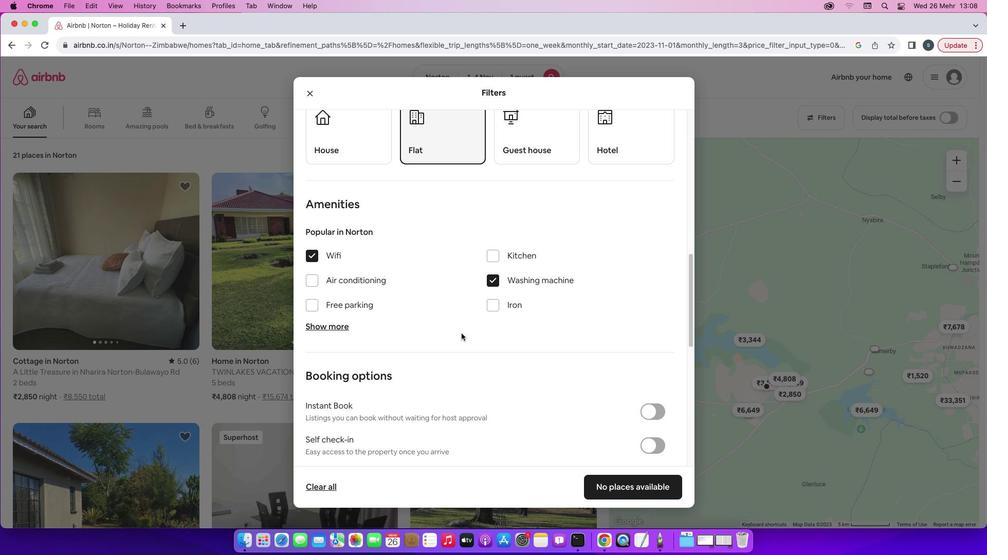 
Action: Mouse scrolled (462, 333) with delta (0, 0)
Screenshot: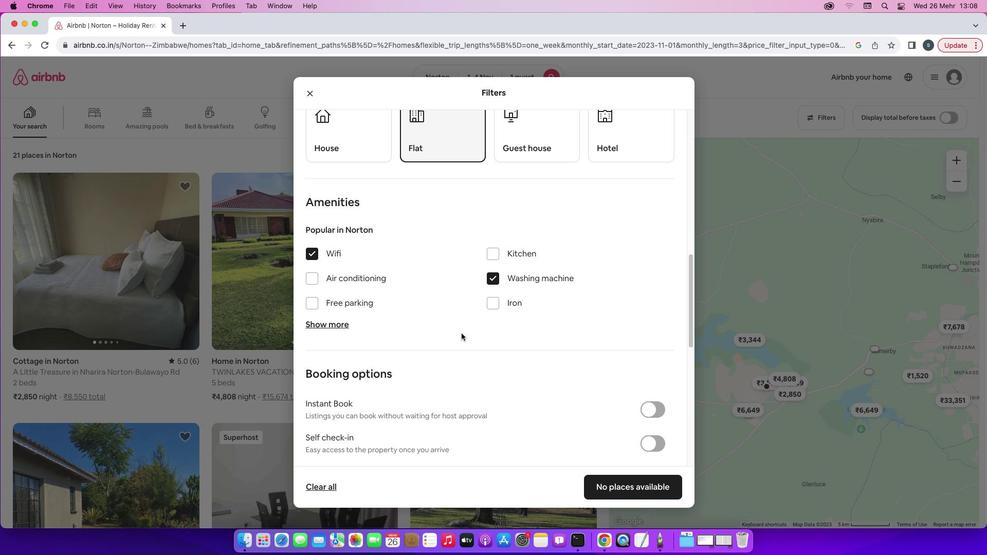 
Action: Mouse scrolled (462, 333) with delta (0, 0)
Screenshot: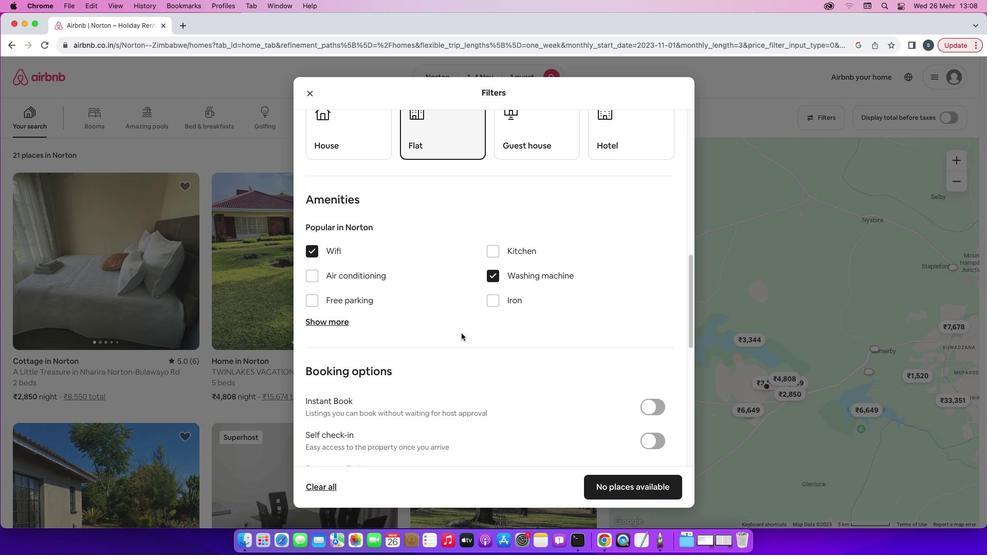
Action: Mouse moved to (461, 333)
Screenshot: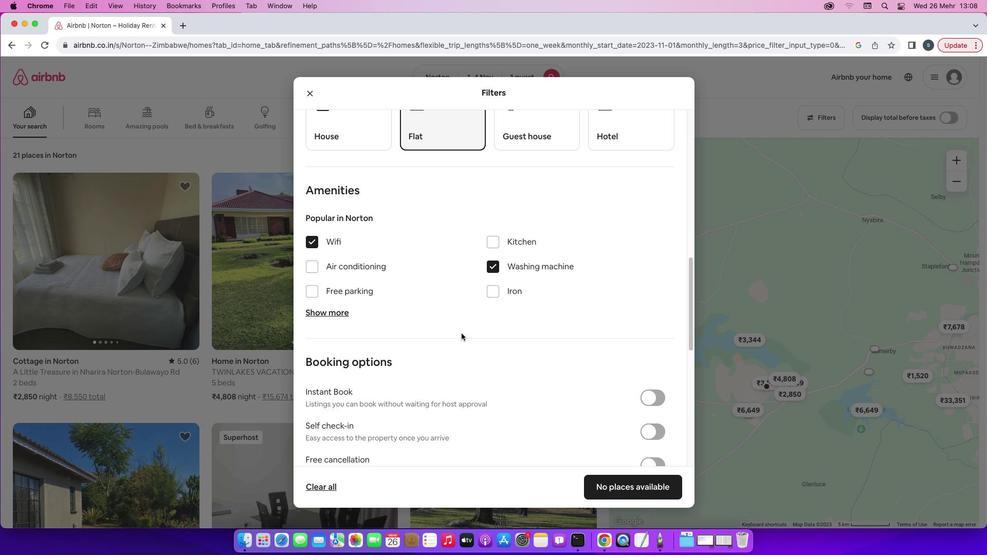 
Action: Mouse scrolled (461, 333) with delta (0, 0)
Screenshot: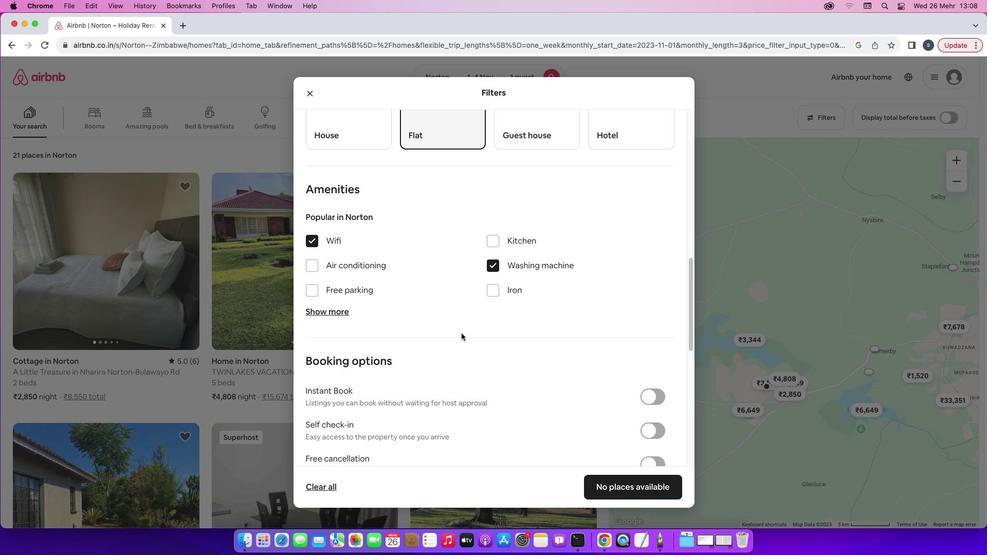 
Action: Mouse scrolled (461, 333) with delta (0, 0)
Screenshot: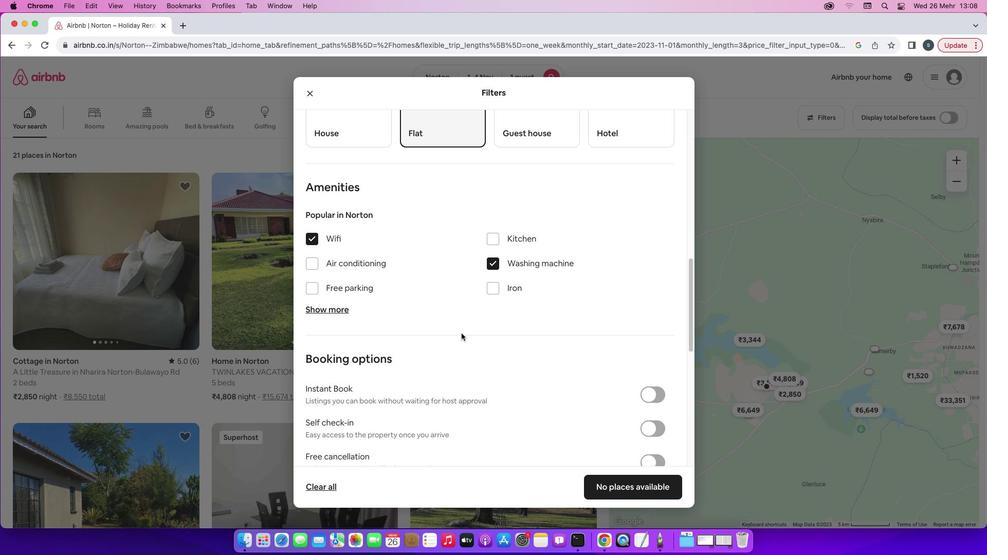 
Action: Mouse scrolled (461, 333) with delta (0, 0)
Screenshot: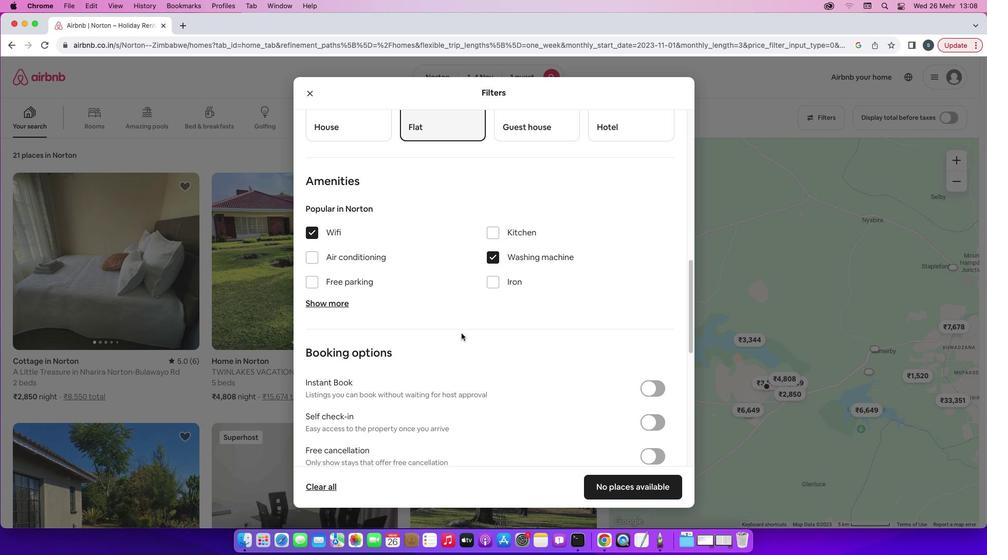 
Action: Mouse scrolled (461, 333) with delta (0, 0)
Screenshot: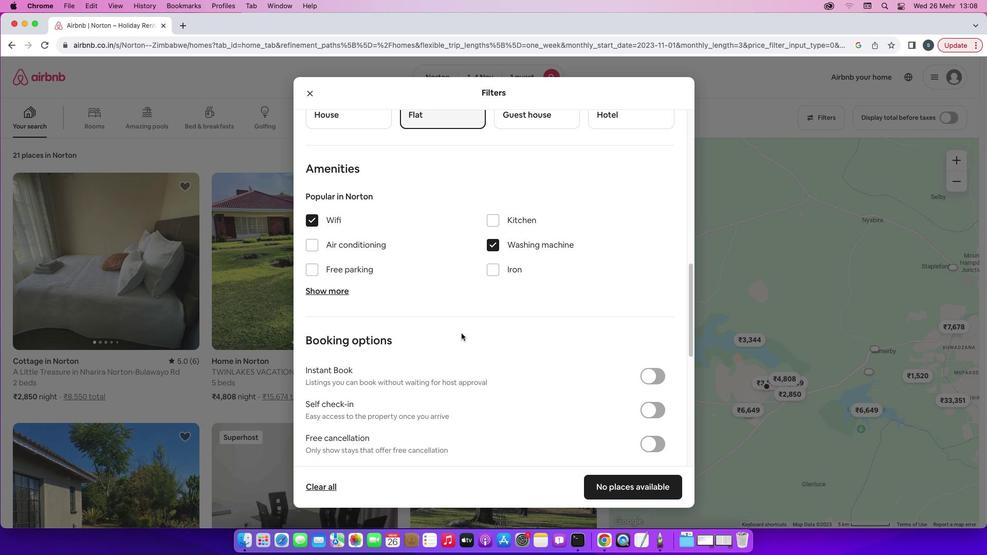
Action: Mouse scrolled (461, 333) with delta (0, 0)
Screenshot: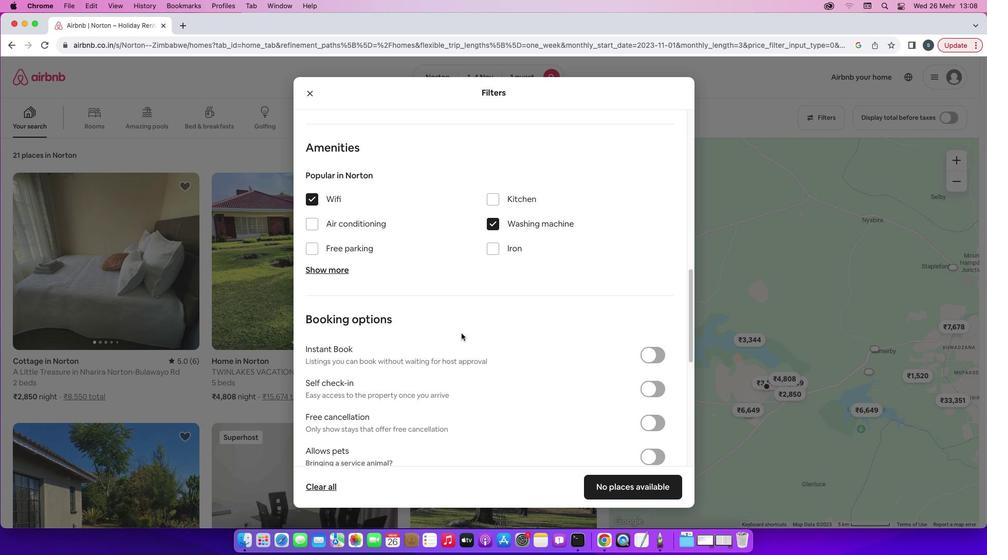 
Action: Mouse scrolled (461, 333) with delta (0, 0)
Screenshot: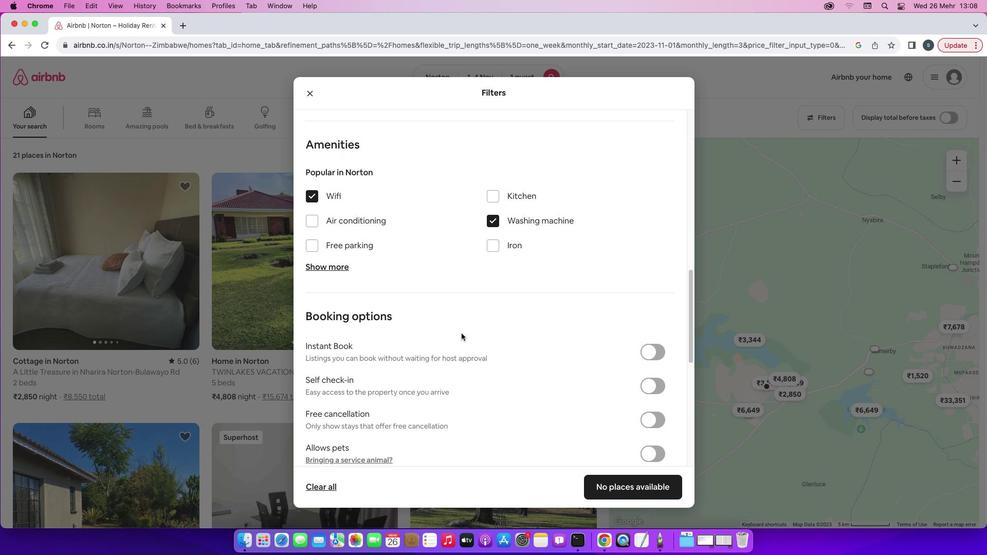 
Action: Mouse scrolled (461, 333) with delta (0, 0)
Screenshot: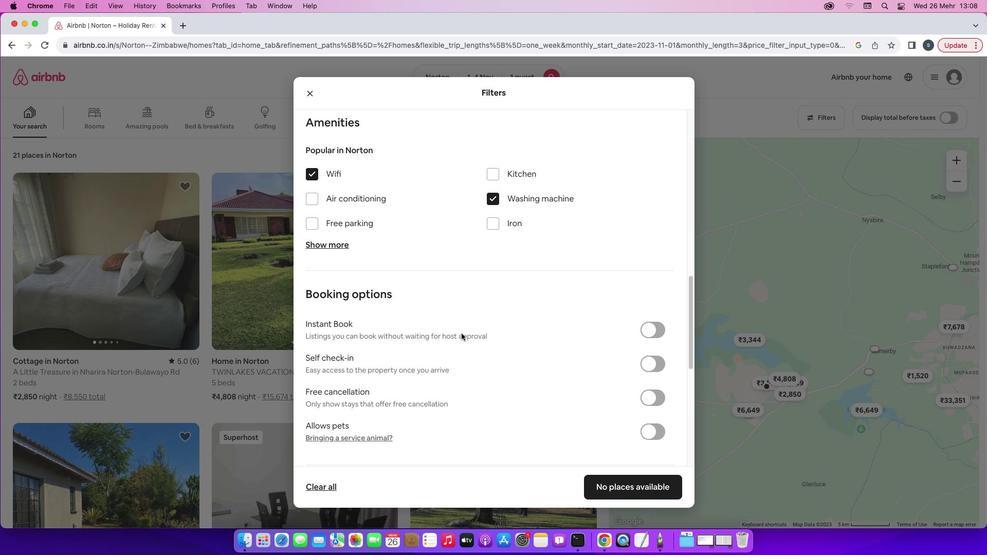 
Action: Mouse moved to (650, 354)
Screenshot: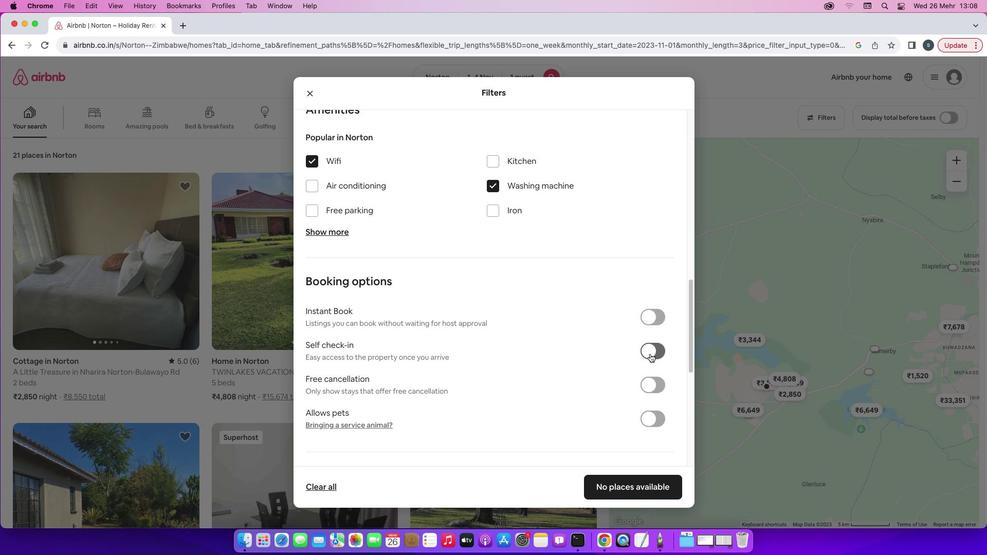 
Action: Mouse pressed left at (650, 354)
Screenshot: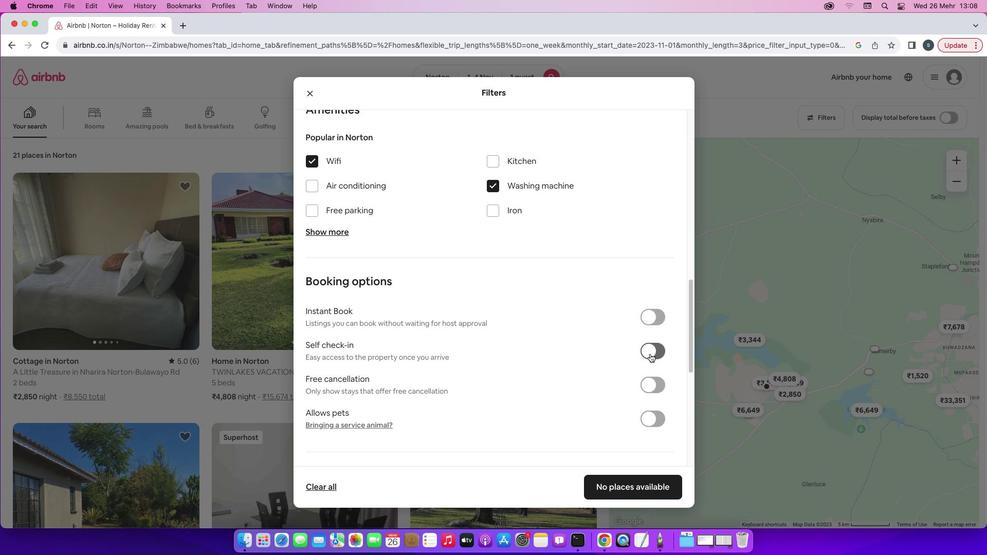 
Action: Mouse moved to (561, 369)
Screenshot: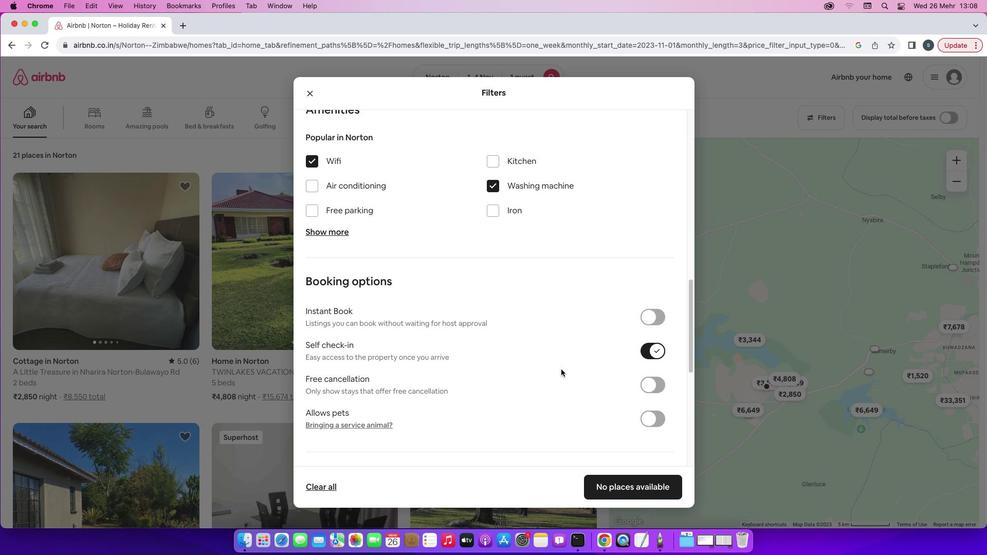 
Action: Mouse scrolled (561, 369) with delta (0, 0)
Screenshot: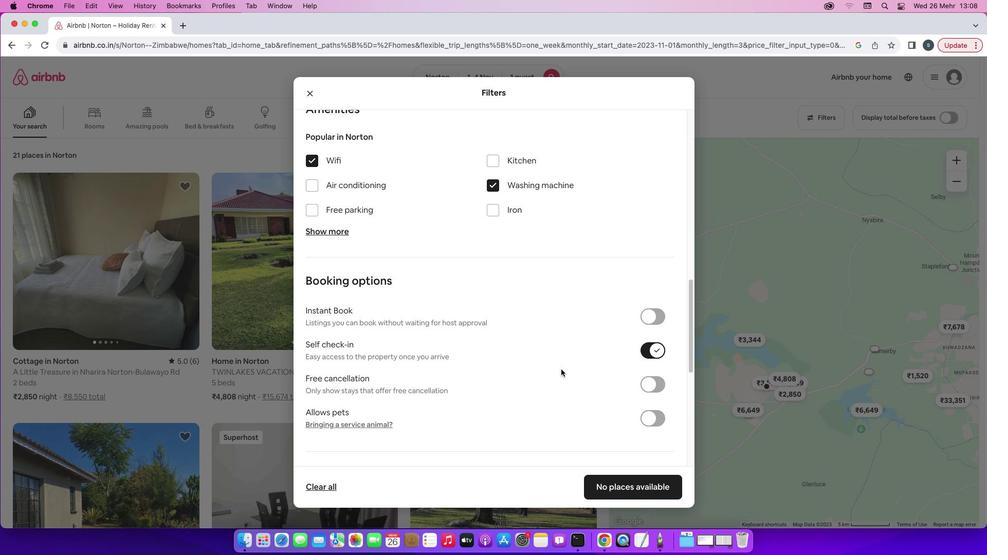 
Action: Mouse scrolled (561, 369) with delta (0, 0)
Screenshot: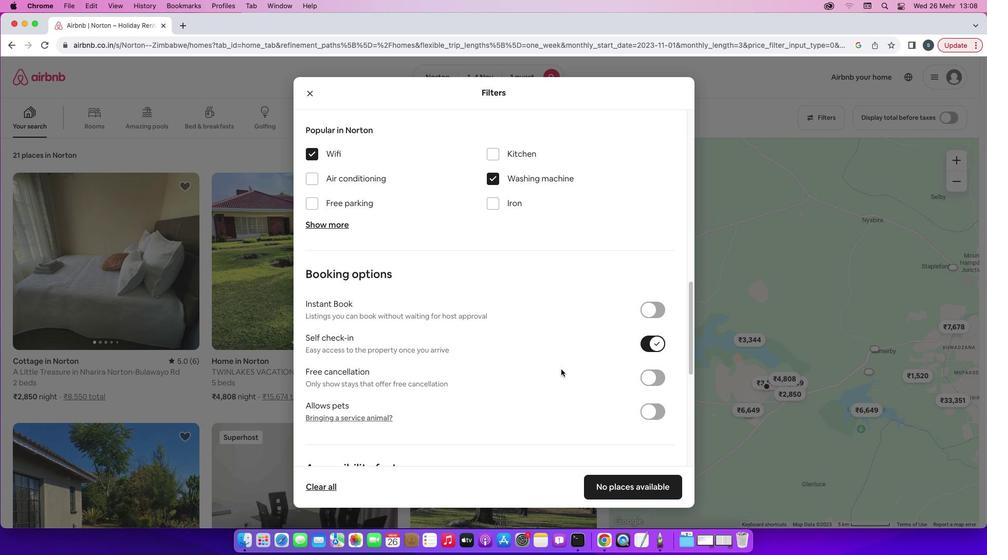 
Action: Mouse scrolled (561, 369) with delta (0, 0)
Screenshot: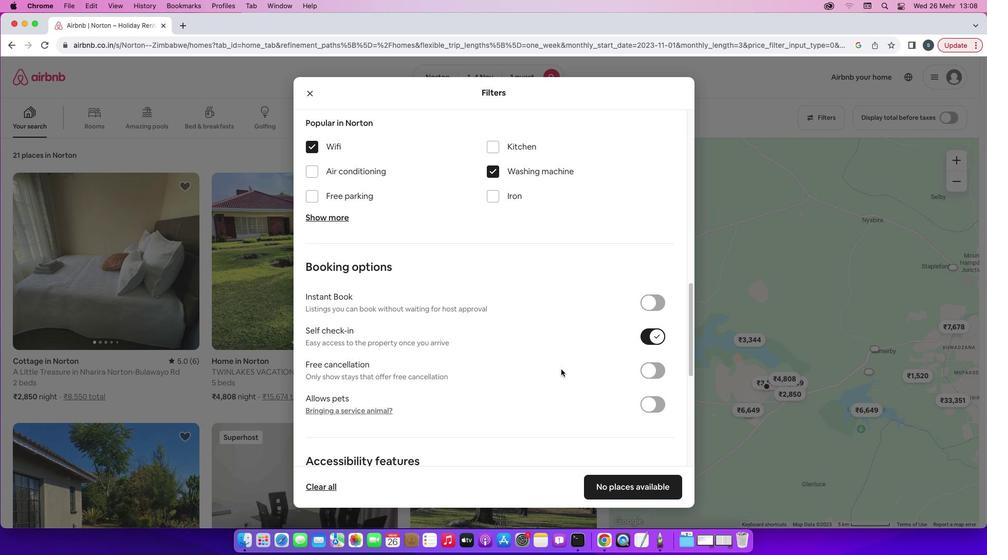 
Action: Mouse scrolled (561, 369) with delta (0, 0)
Screenshot: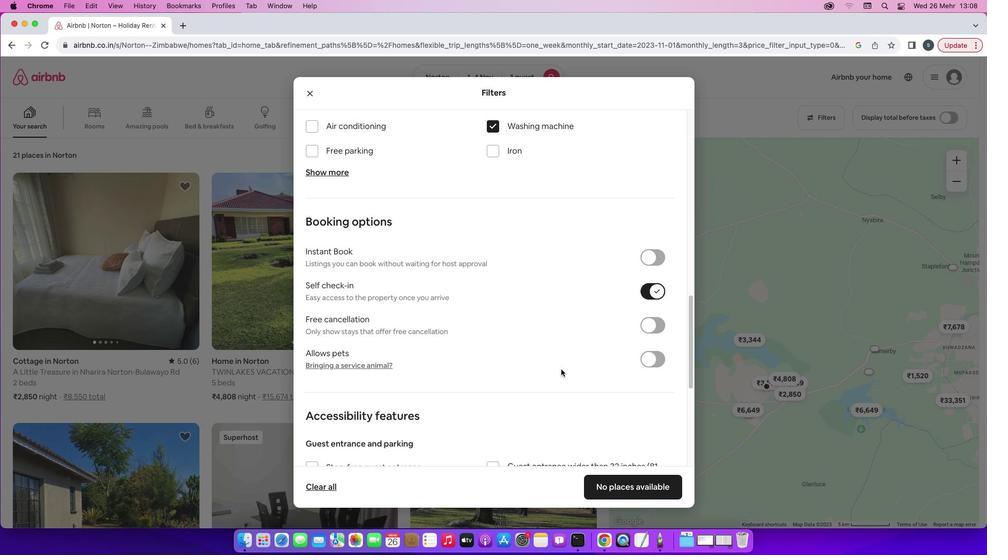 
Action: Mouse scrolled (561, 369) with delta (0, -1)
Screenshot: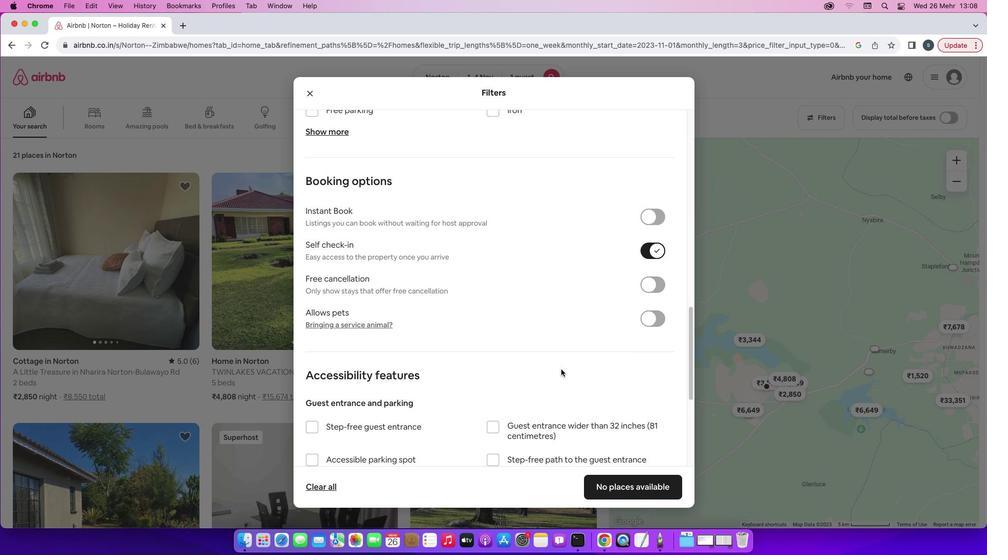 
Action: Mouse scrolled (561, 369) with delta (0, 0)
Screenshot: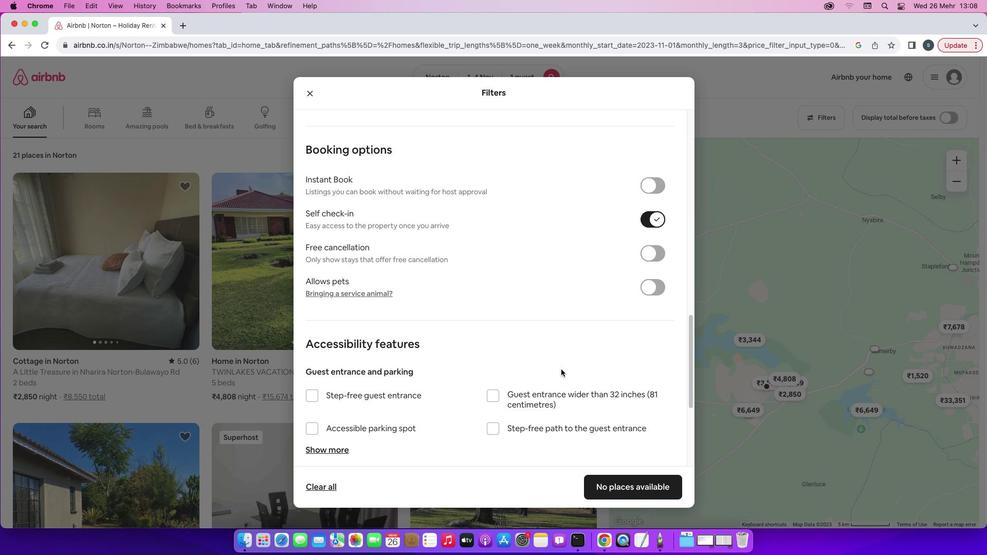 
Action: Mouse scrolled (561, 369) with delta (0, 0)
Screenshot: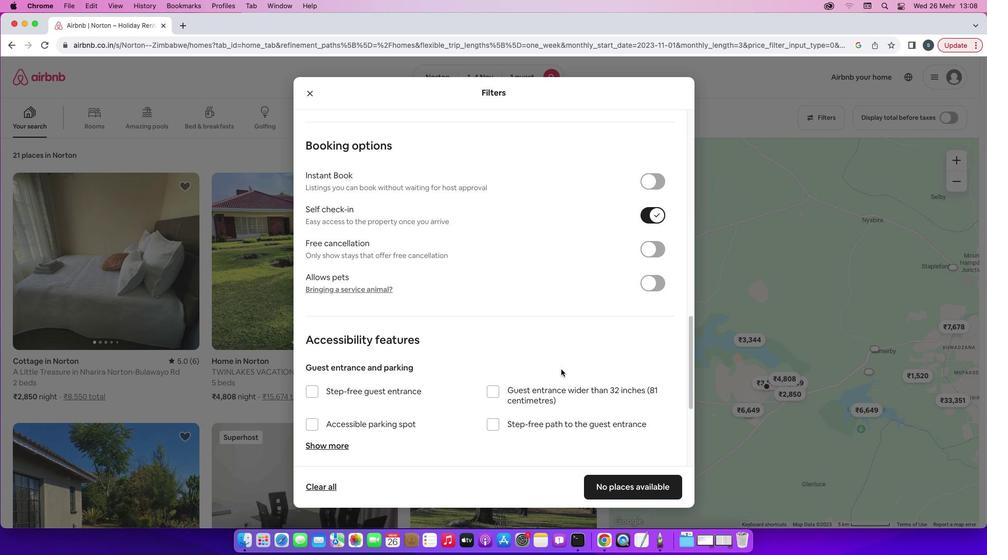 
Action: Mouse scrolled (561, 369) with delta (0, -1)
Screenshot: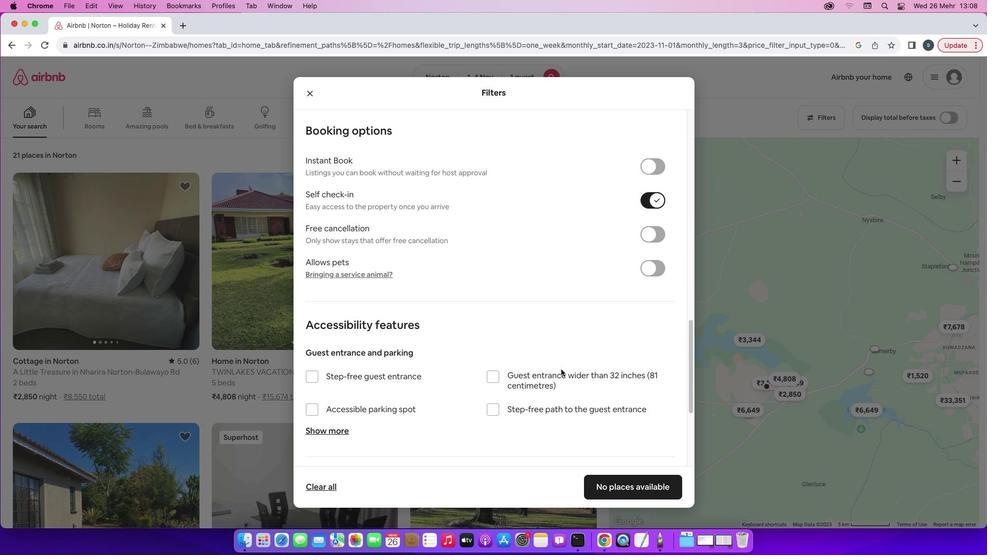 
Action: Mouse moved to (644, 487)
Screenshot: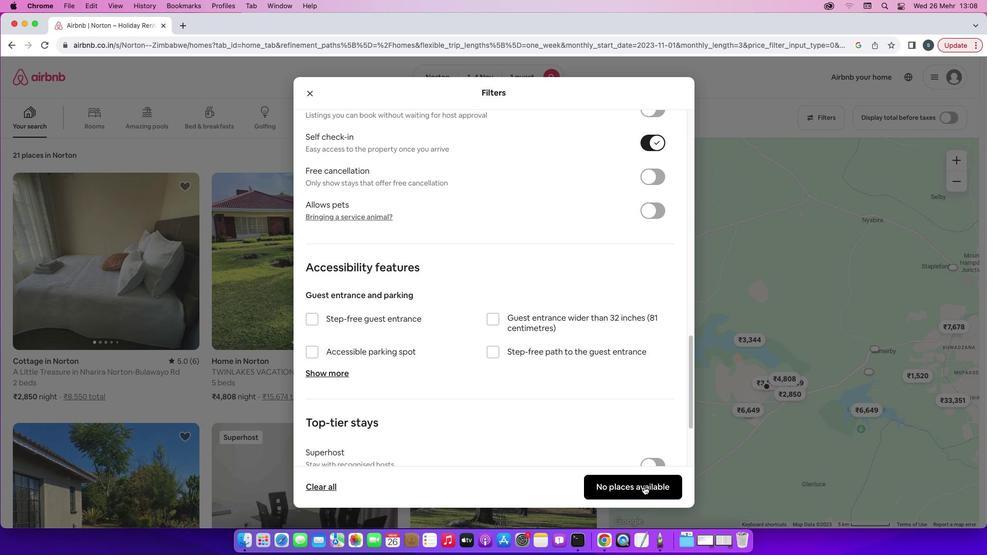 
Action: Mouse pressed left at (644, 487)
Screenshot: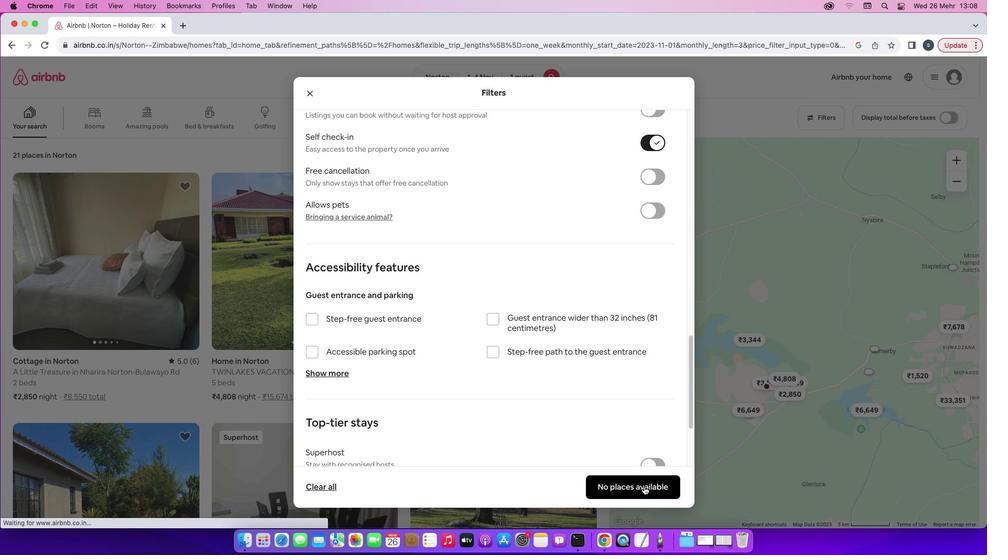 
Action: Mouse moved to (418, 128)
Screenshot: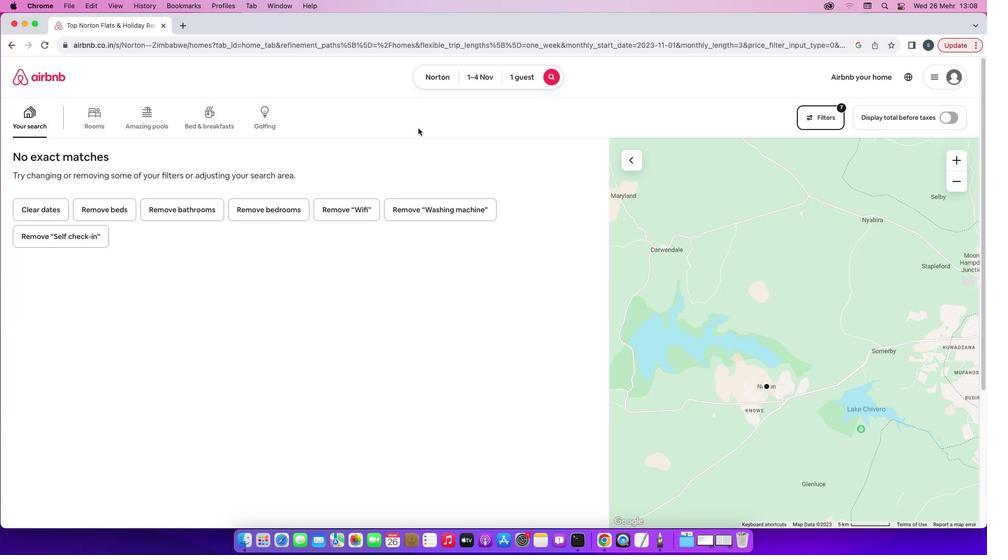 
